 Task: Research Airbnb options in Auckland, New Zealand from 4th December, 2023 to 10th December, 2023 for 8 adults, 2 children.4 bedrooms having 8 beds and 4 bathrooms. Property type can be house. Amenities needed are: wifi, TV, free parkinig on premises, gym, breakfast. Look for 5 properties as per requirement.
Action: Mouse moved to (443, 69)
Screenshot: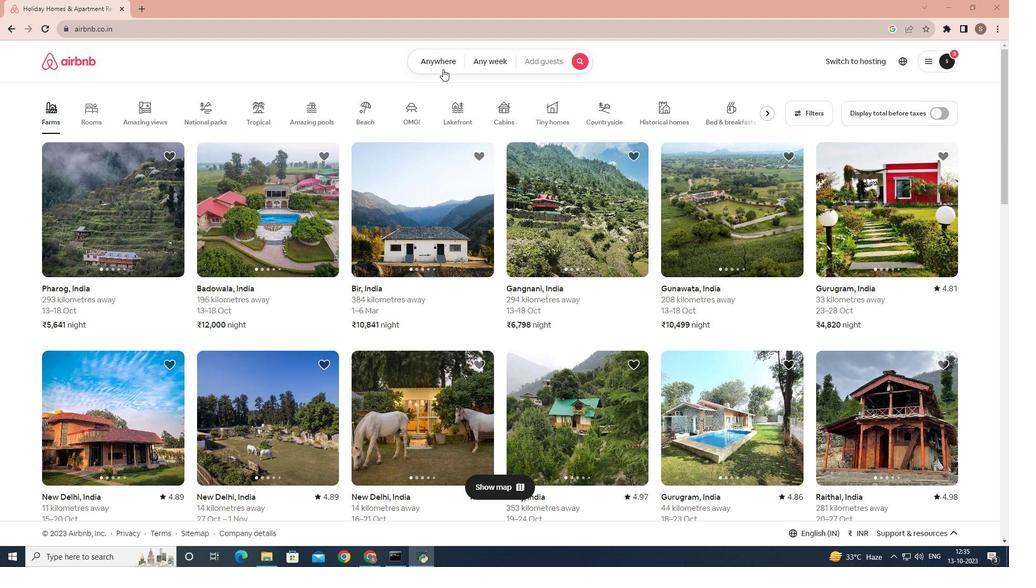 
Action: Mouse pressed left at (443, 69)
Screenshot: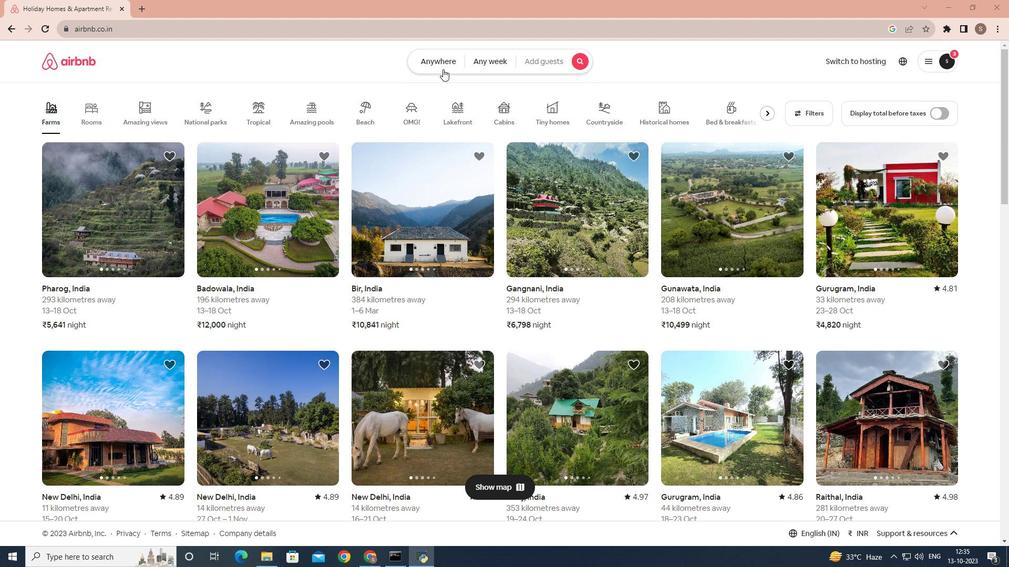 
Action: Mouse moved to (355, 104)
Screenshot: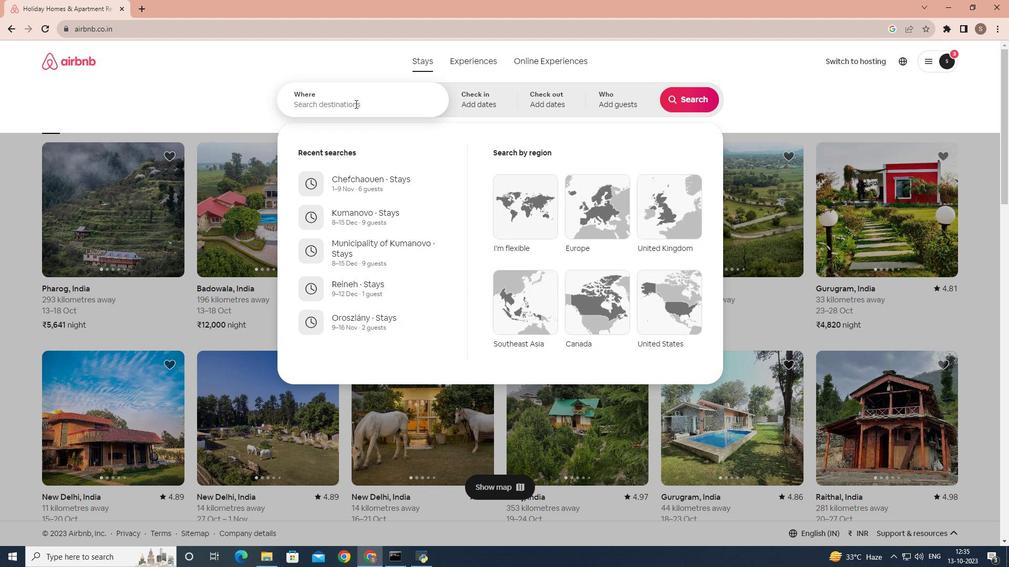 
Action: Mouse pressed left at (355, 104)
Screenshot: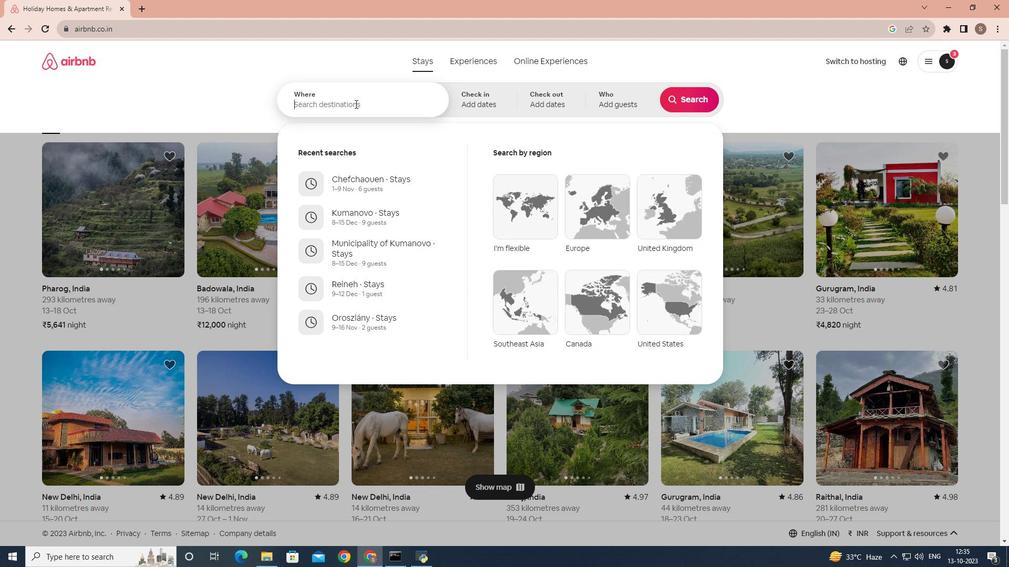 
Action: Key pressed auckland
Screenshot: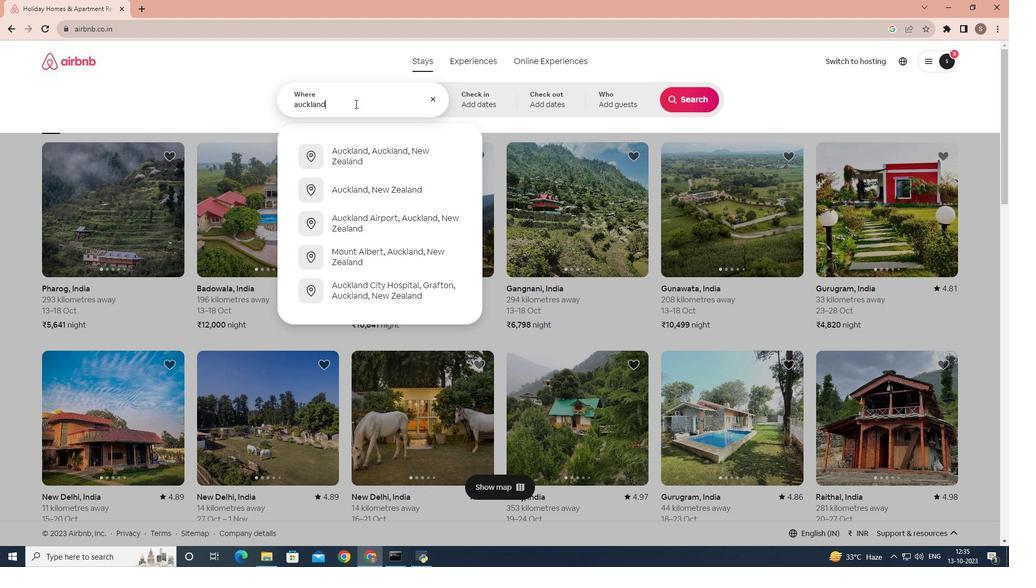 
Action: Mouse moved to (363, 156)
Screenshot: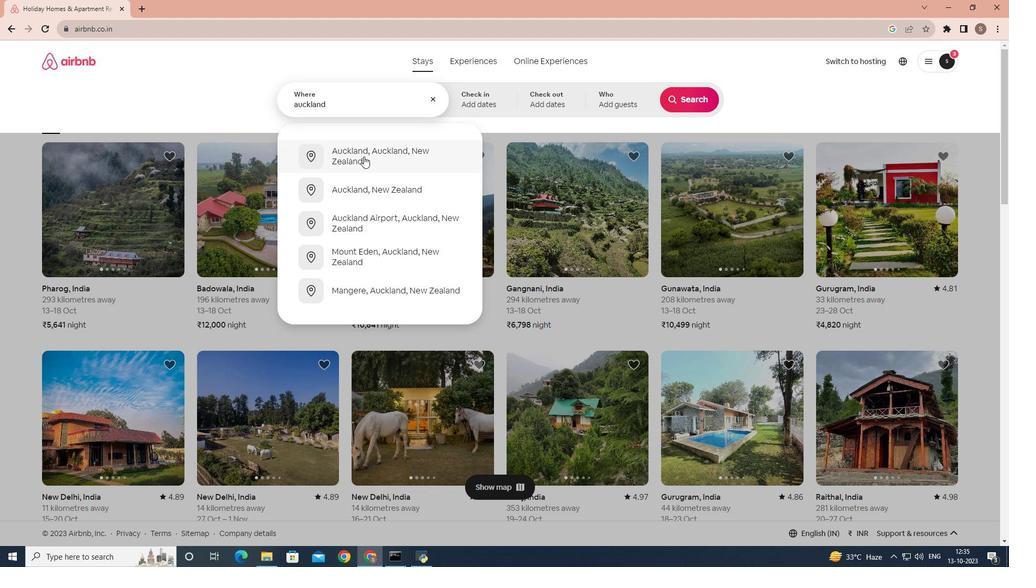 
Action: Mouse pressed left at (363, 156)
Screenshot: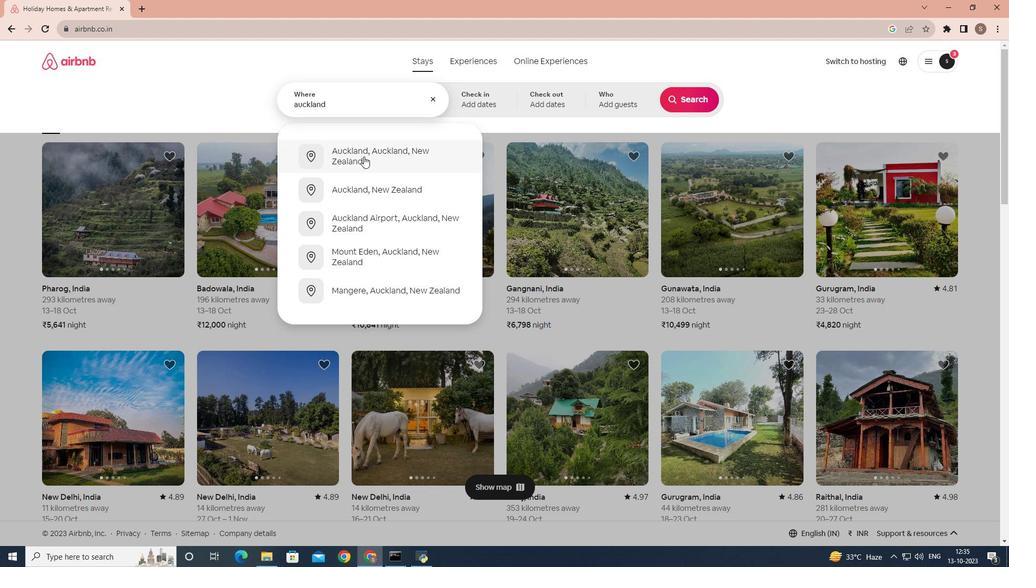 
Action: Mouse moved to (691, 182)
Screenshot: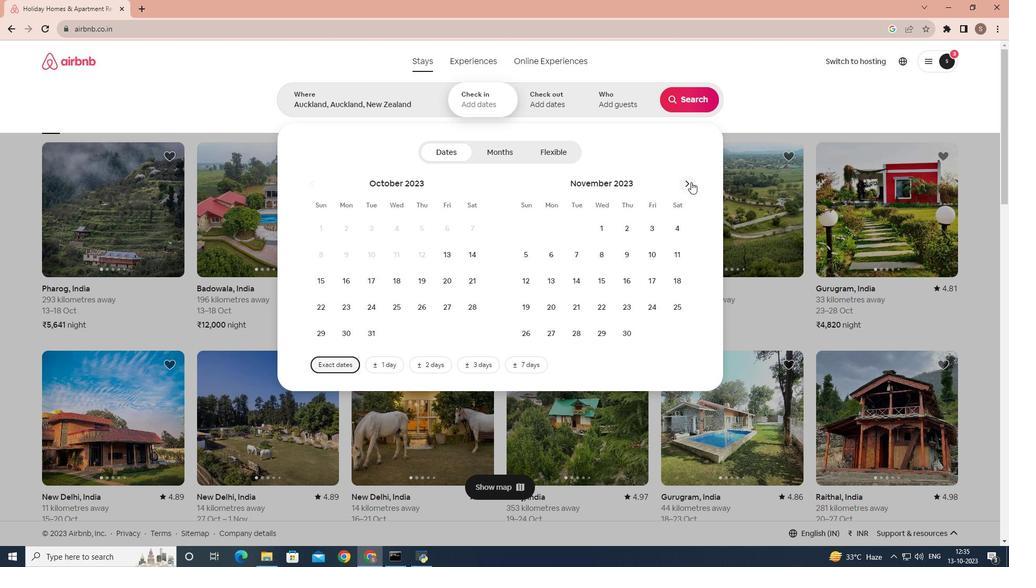 
Action: Mouse pressed left at (691, 182)
Screenshot: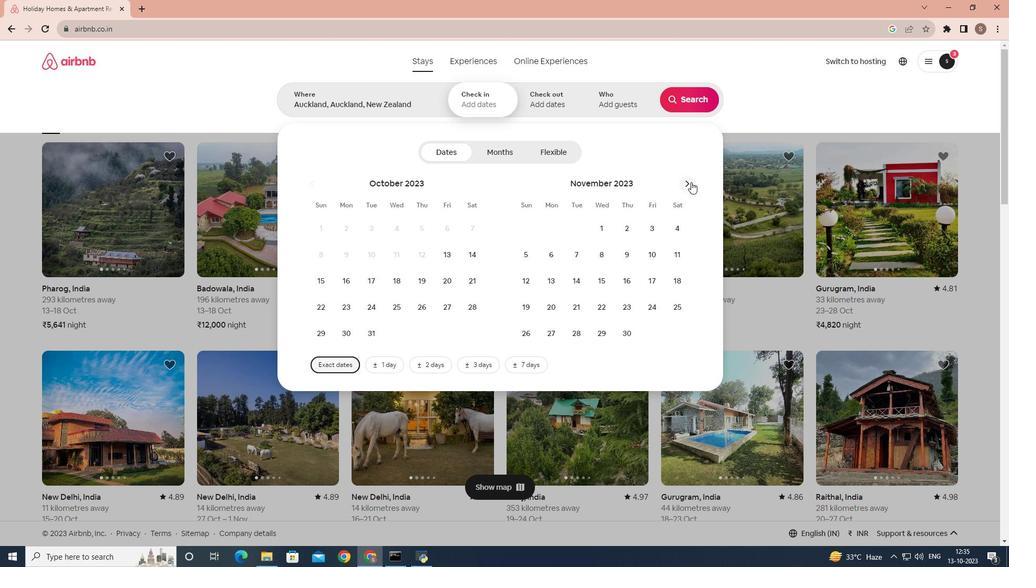 
Action: Mouse moved to (557, 262)
Screenshot: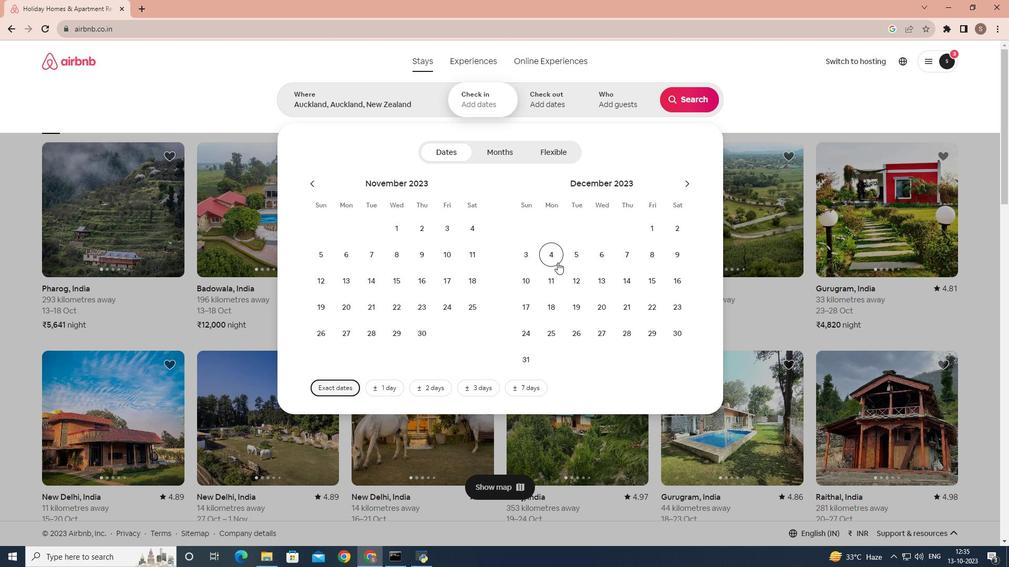 
Action: Mouse pressed left at (557, 262)
Screenshot: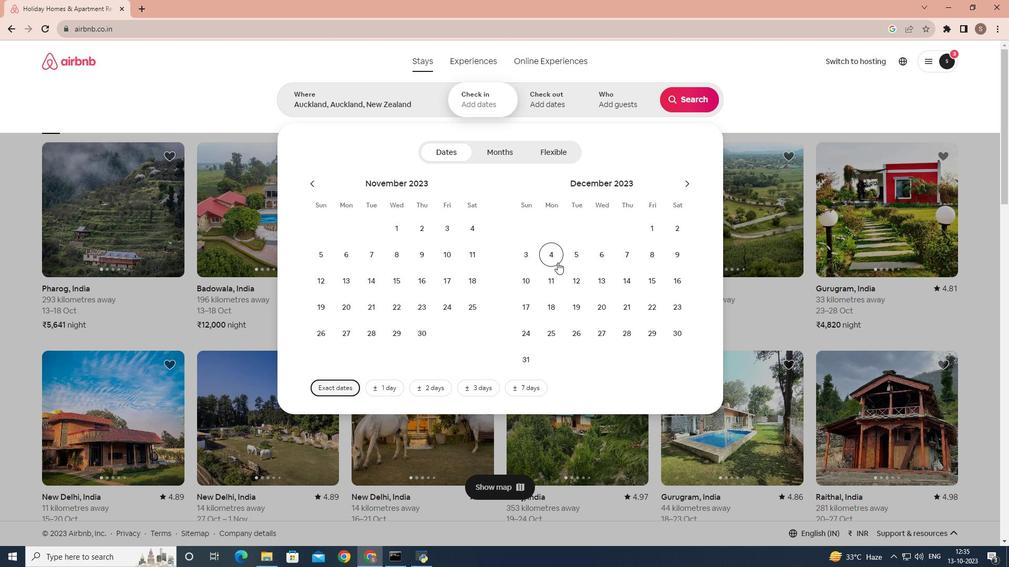 
Action: Mouse moved to (536, 291)
Screenshot: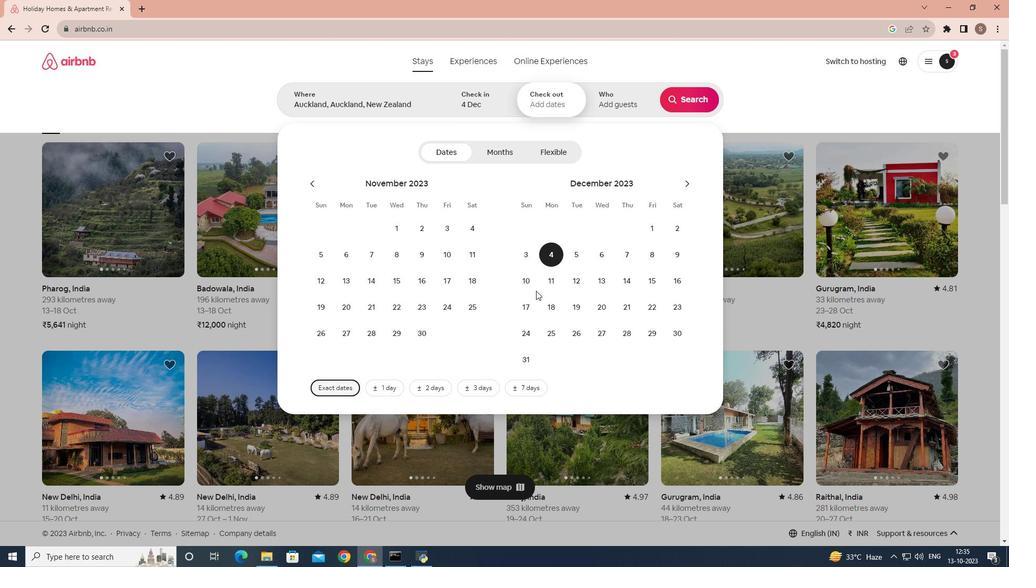 
Action: Mouse pressed left at (536, 291)
Screenshot: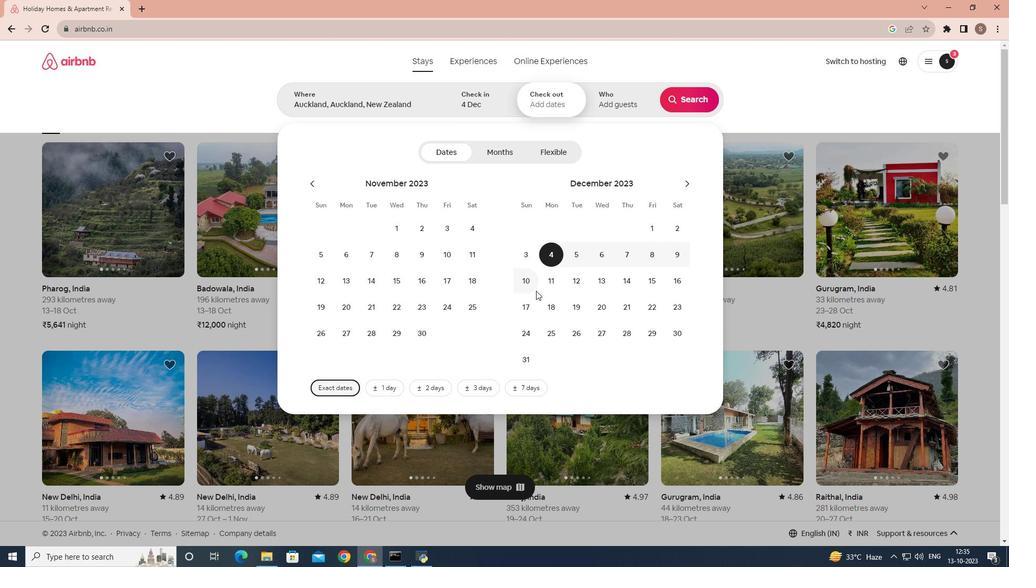 
Action: Mouse moved to (533, 287)
Screenshot: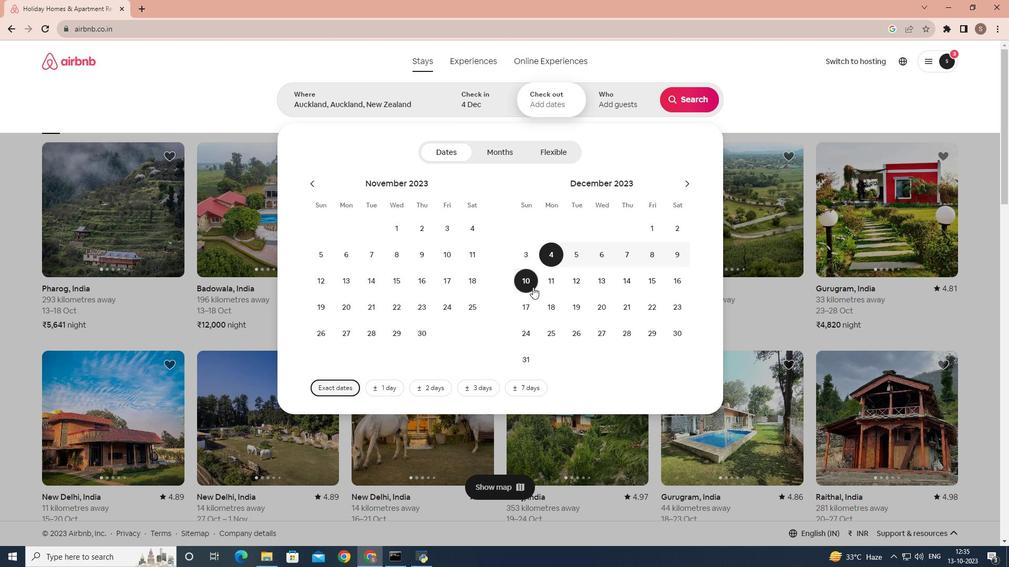 
Action: Mouse pressed left at (533, 287)
Screenshot: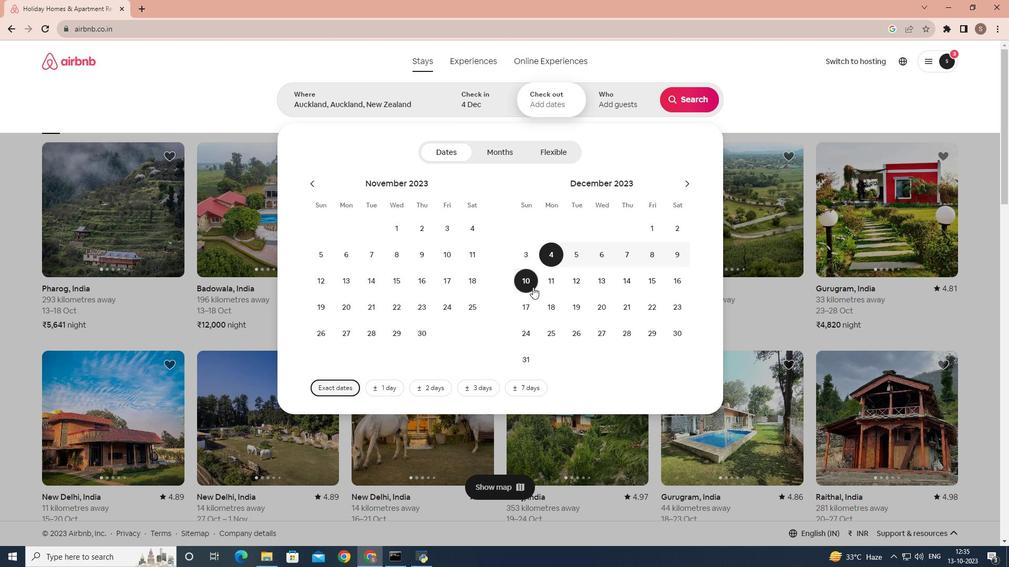 
Action: Mouse moved to (613, 105)
Screenshot: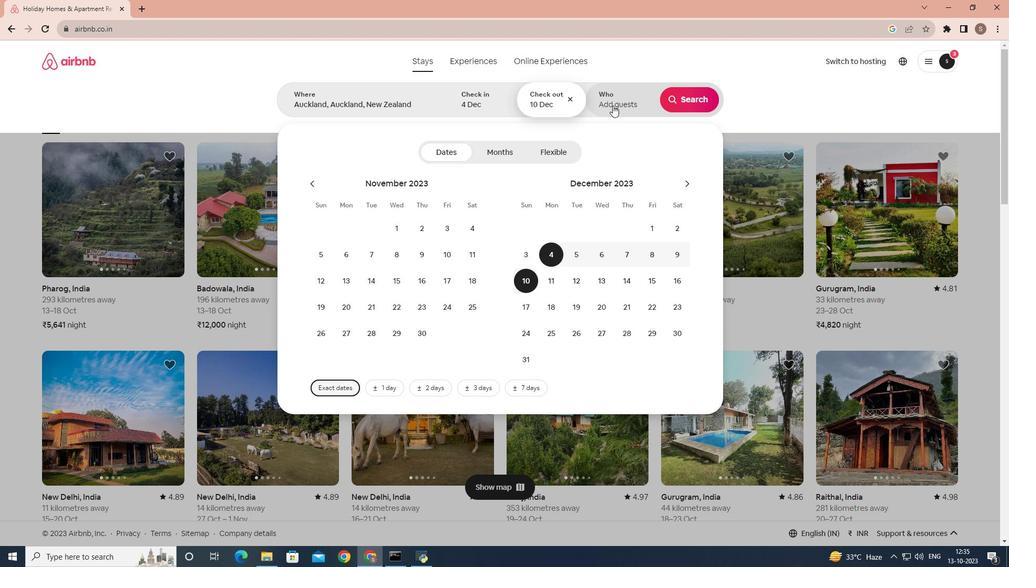 
Action: Mouse pressed left at (613, 105)
Screenshot: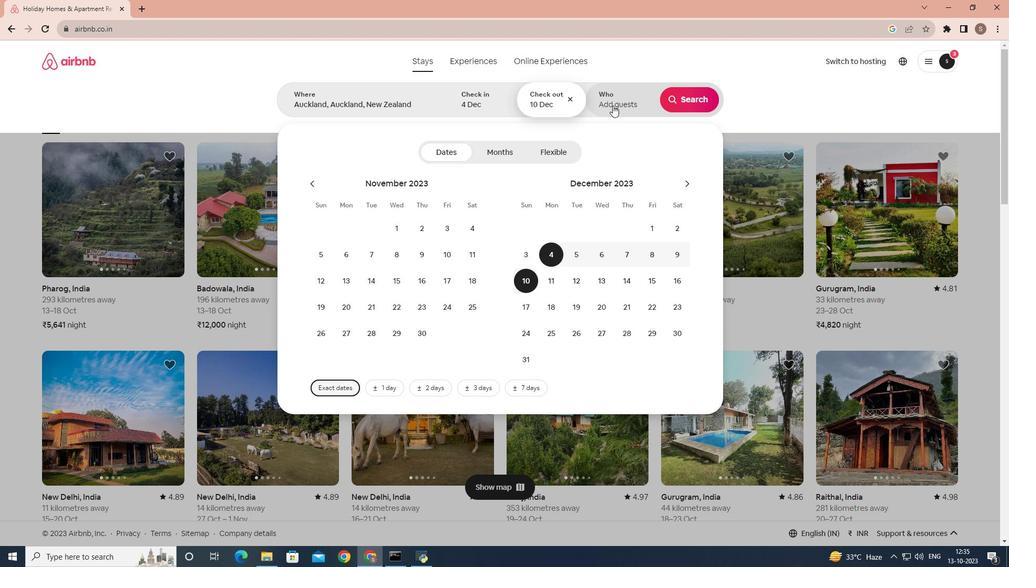
Action: Mouse moved to (699, 150)
Screenshot: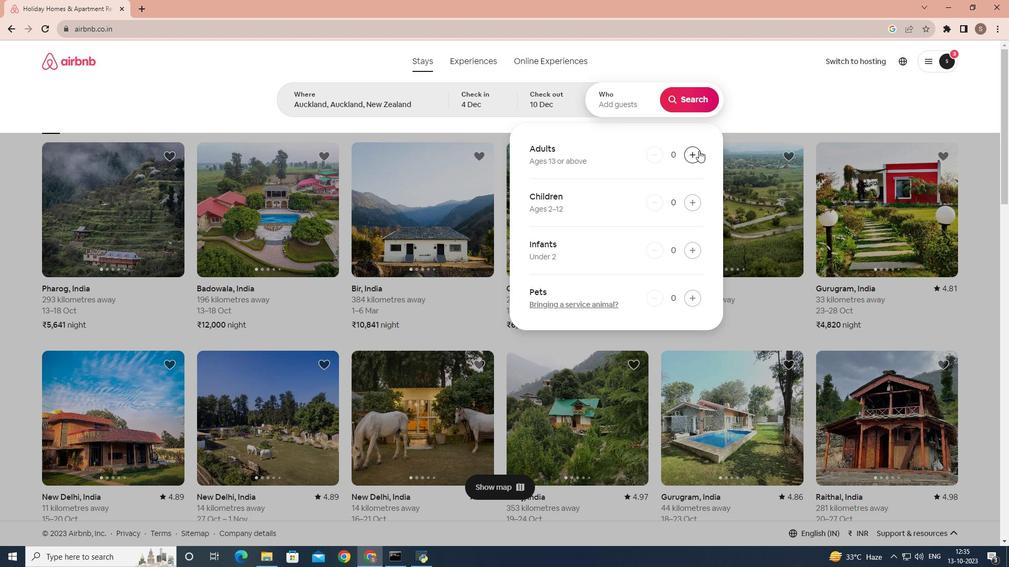 
Action: Mouse pressed left at (699, 150)
Screenshot: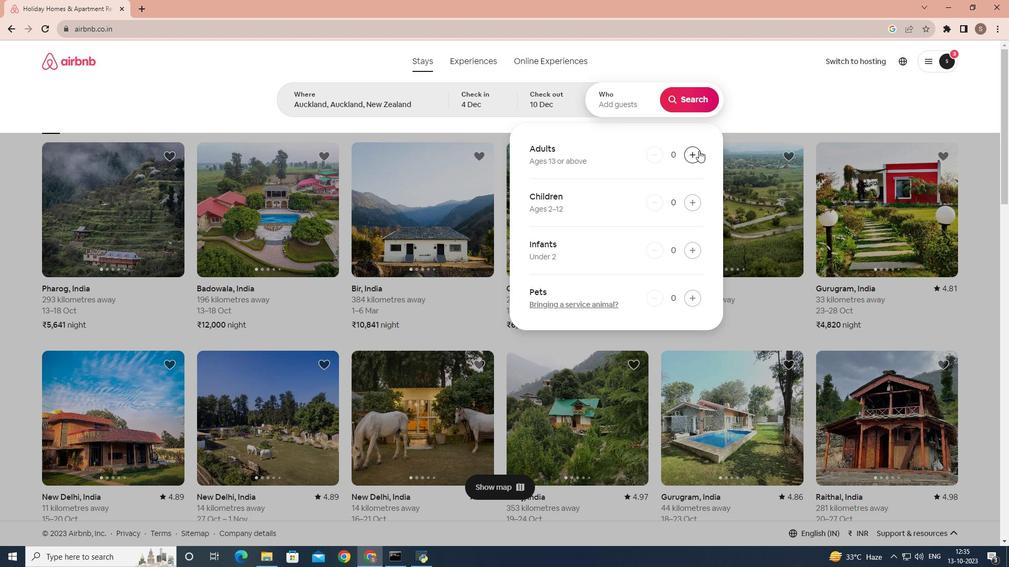 
Action: Mouse pressed left at (699, 150)
Screenshot: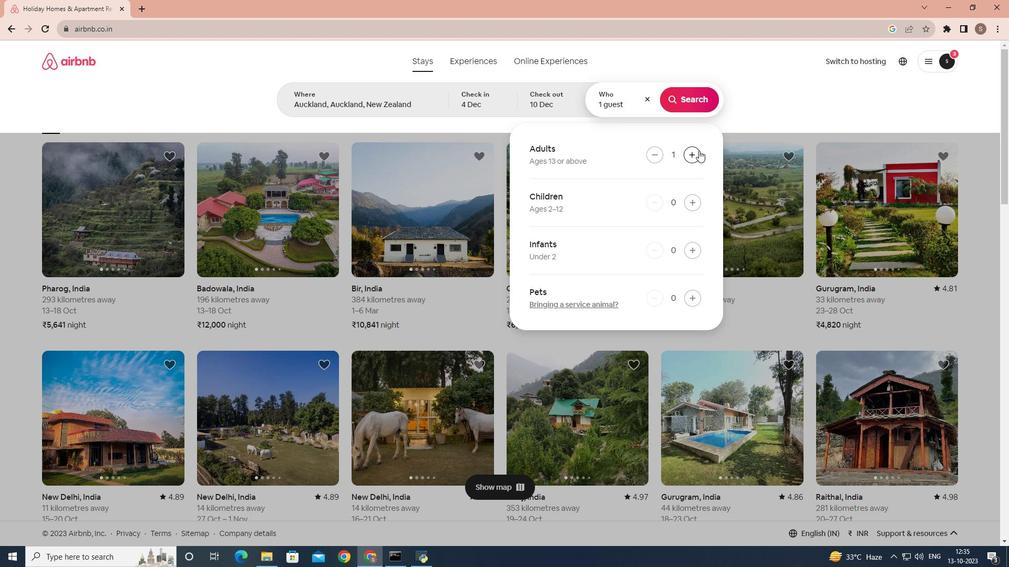 
Action: Mouse pressed left at (699, 150)
Screenshot: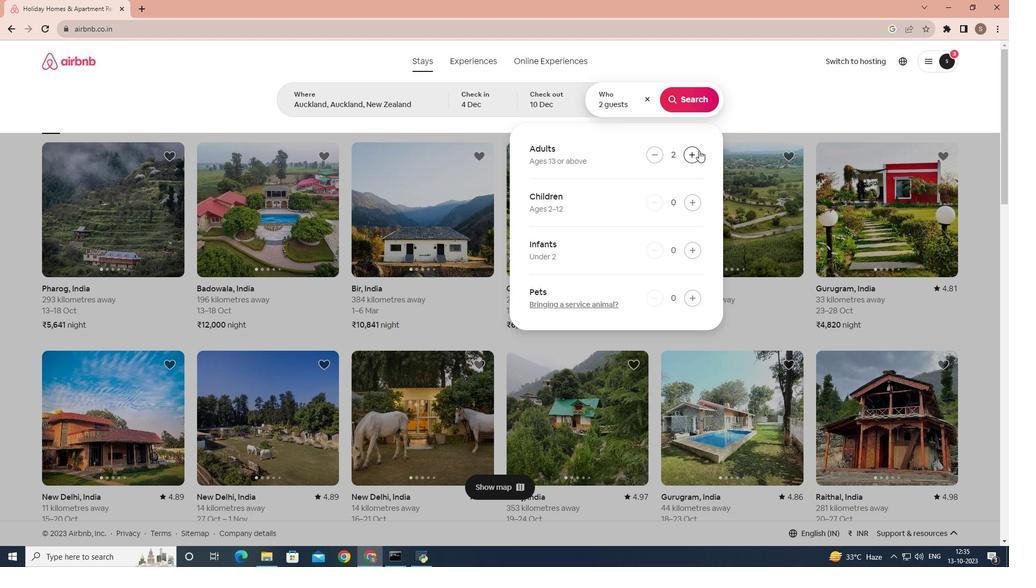 
Action: Mouse pressed left at (699, 150)
Screenshot: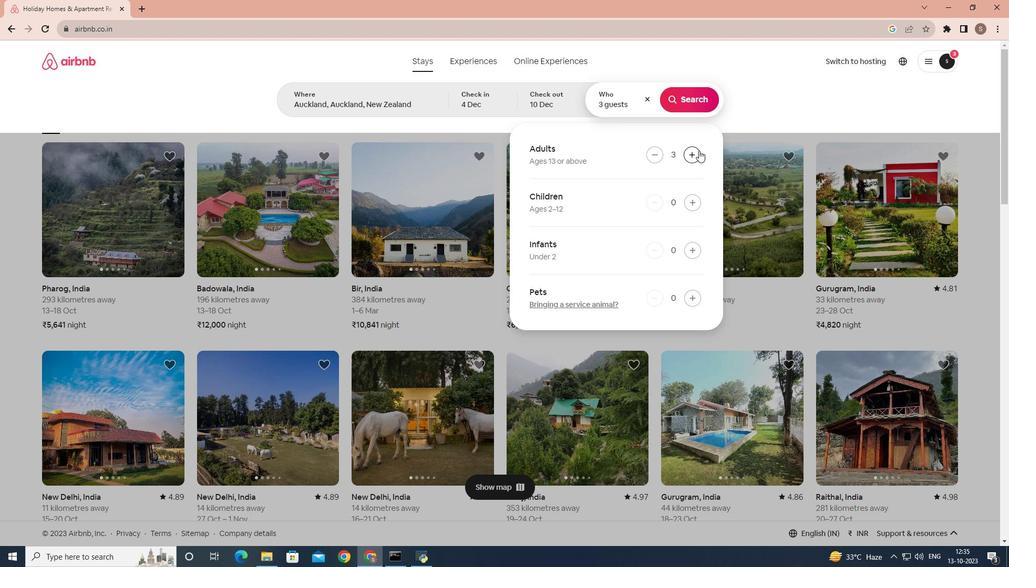 
Action: Mouse pressed left at (699, 150)
Screenshot: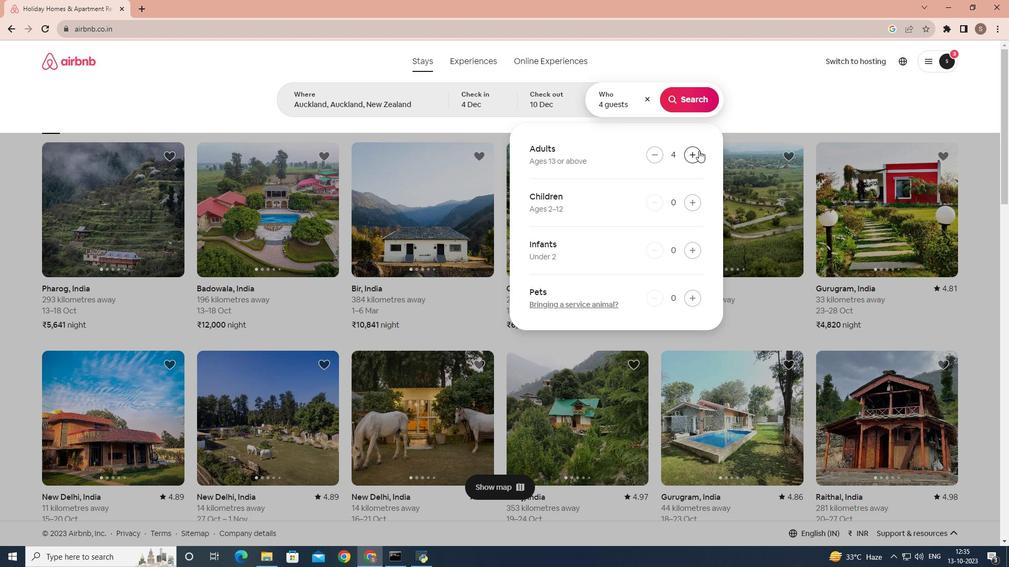 
Action: Mouse pressed left at (699, 150)
Screenshot: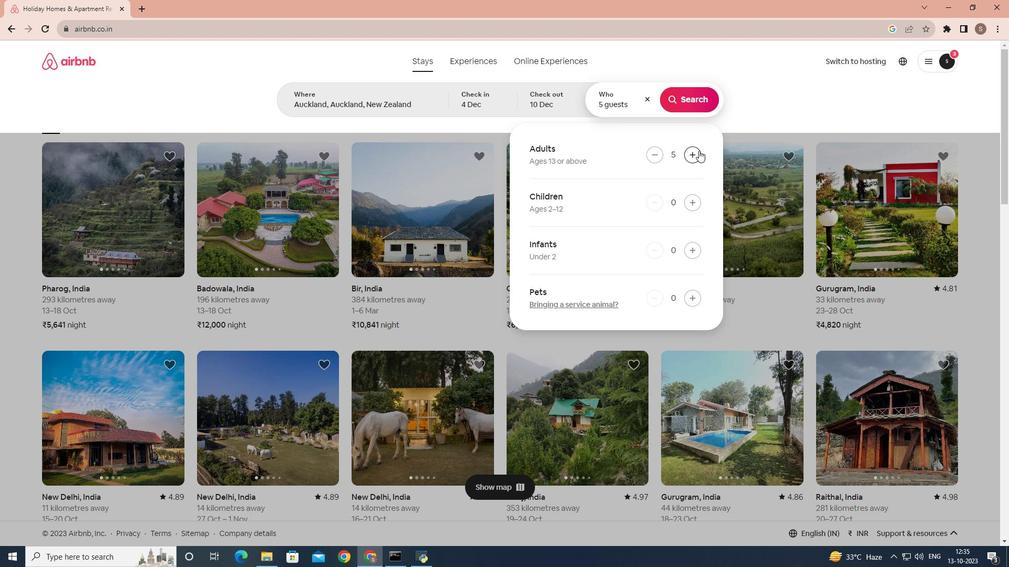 
Action: Mouse pressed left at (699, 150)
Screenshot: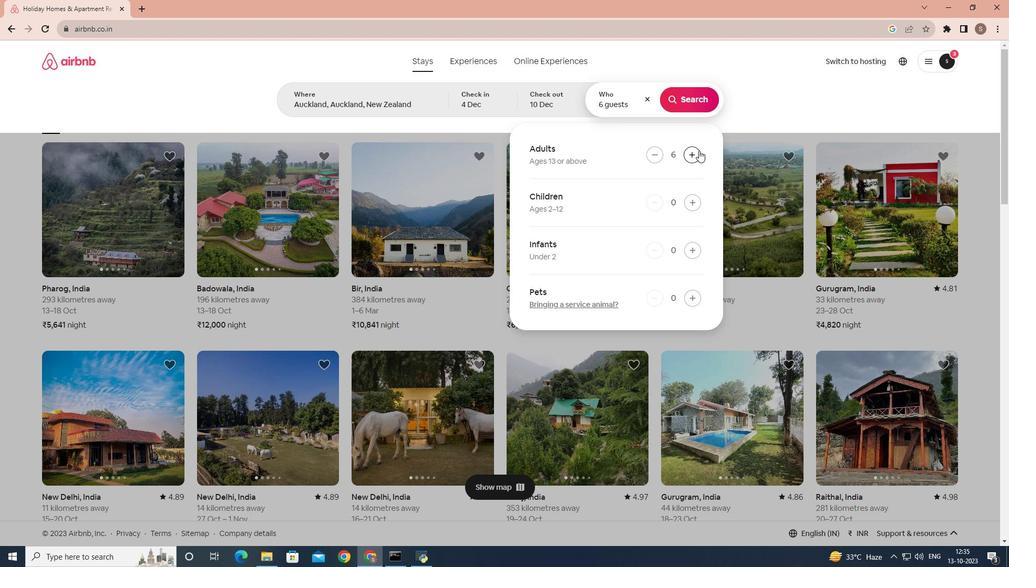 
Action: Mouse pressed left at (699, 150)
Screenshot: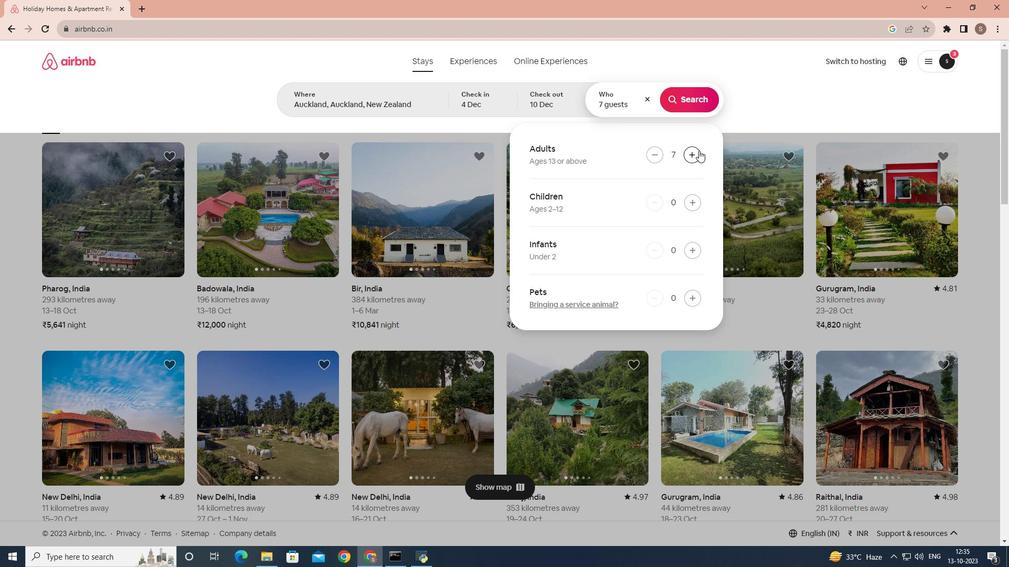 
Action: Mouse moved to (702, 107)
Screenshot: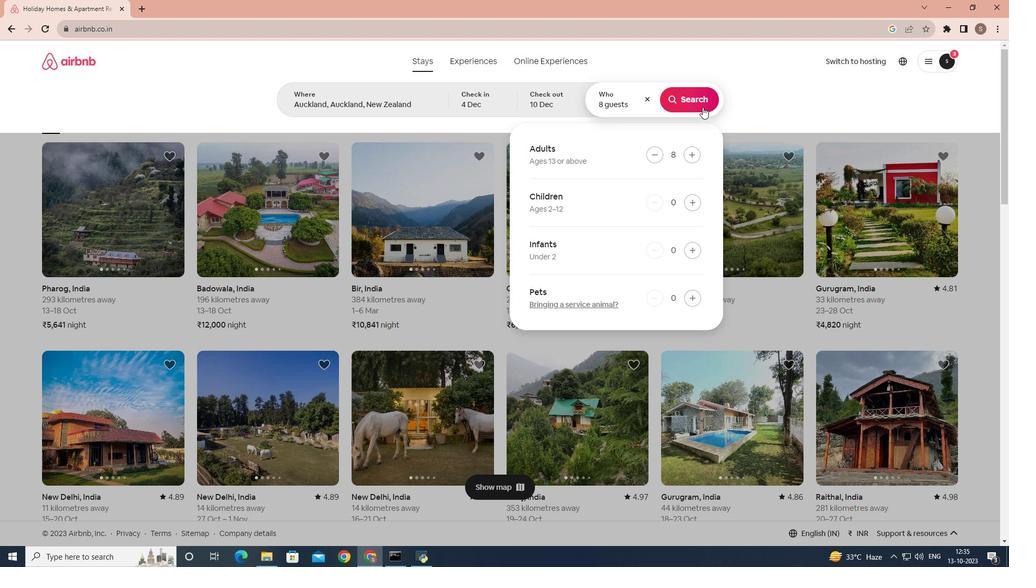 
Action: Mouse pressed left at (702, 107)
Screenshot: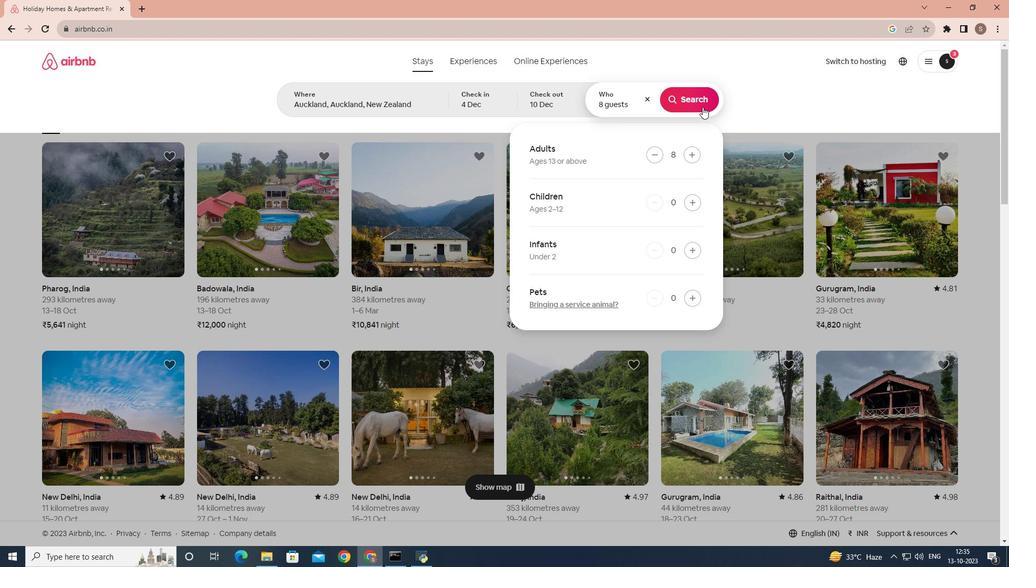 
Action: Mouse moved to (832, 113)
Screenshot: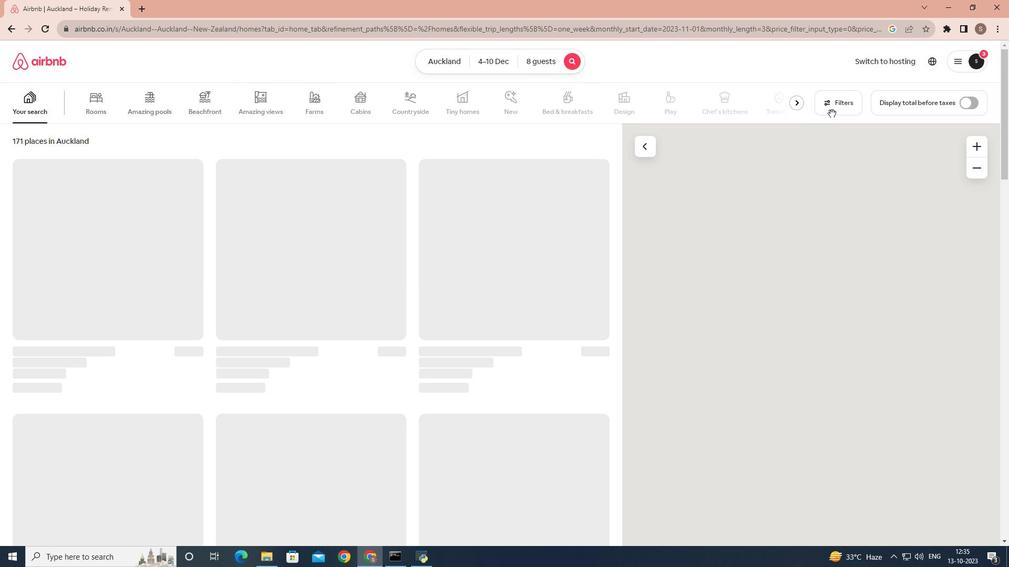 
Action: Mouse pressed left at (832, 113)
Screenshot: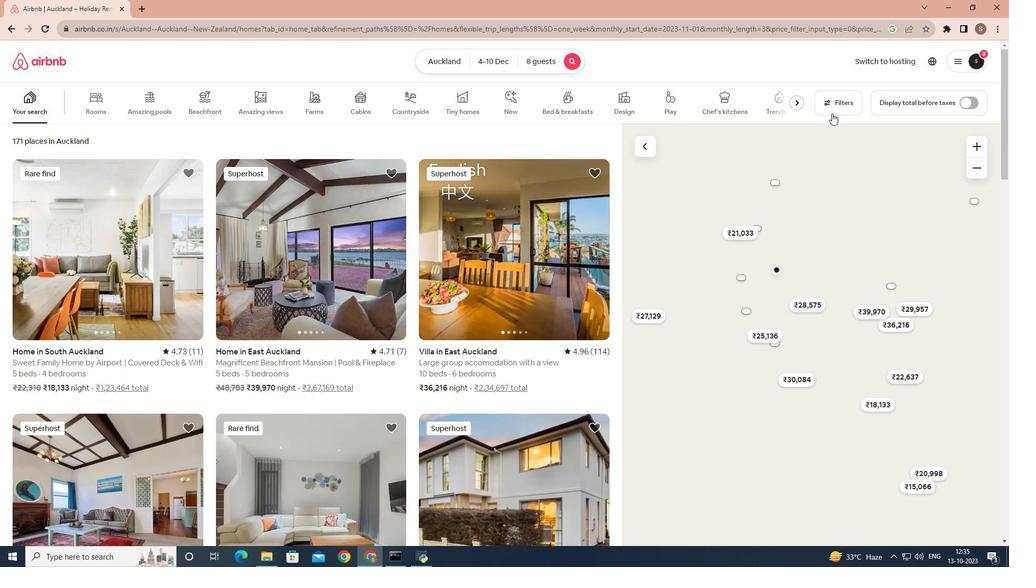 
Action: Mouse moved to (317, 79)
Screenshot: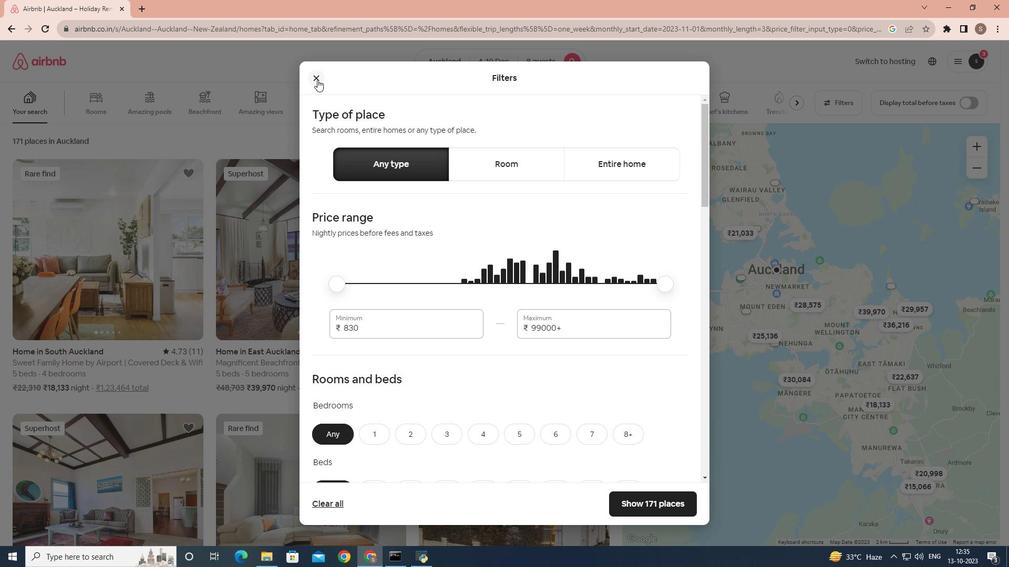 
Action: Mouse pressed left at (317, 79)
Screenshot: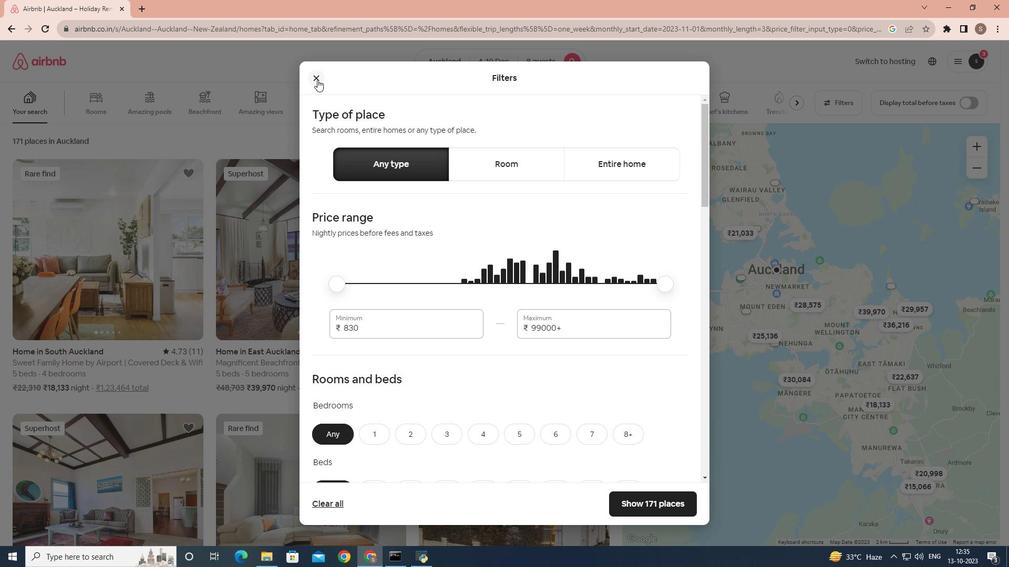 
Action: Mouse moved to (548, 66)
Screenshot: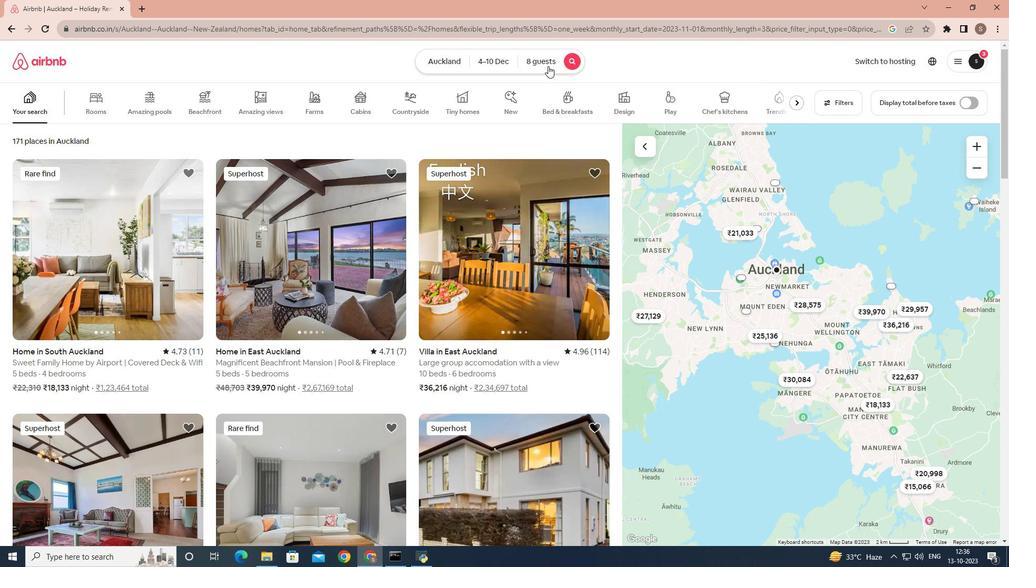
Action: Mouse pressed left at (548, 66)
Screenshot: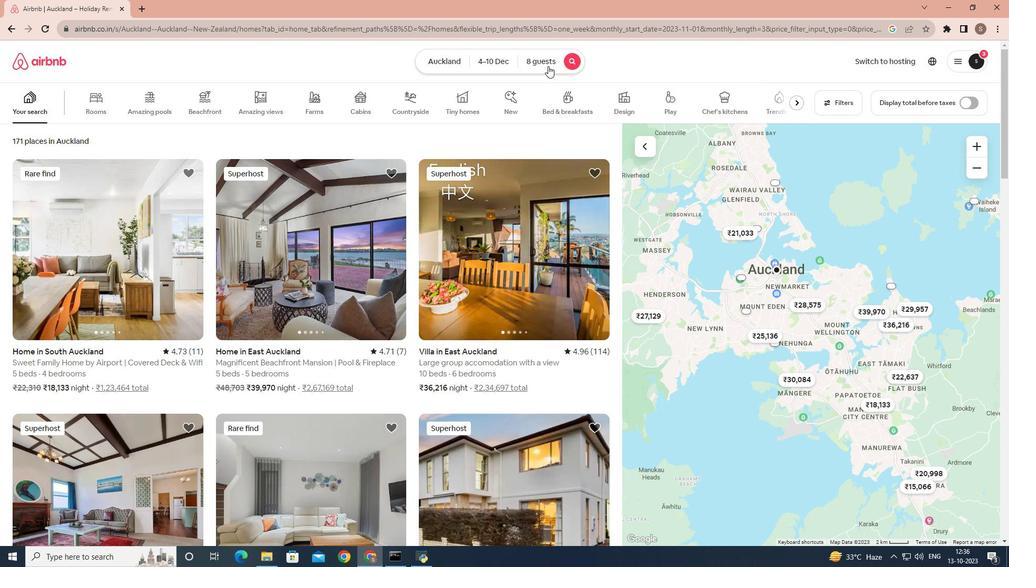 
Action: Mouse moved to (698, 206)
Screenshot: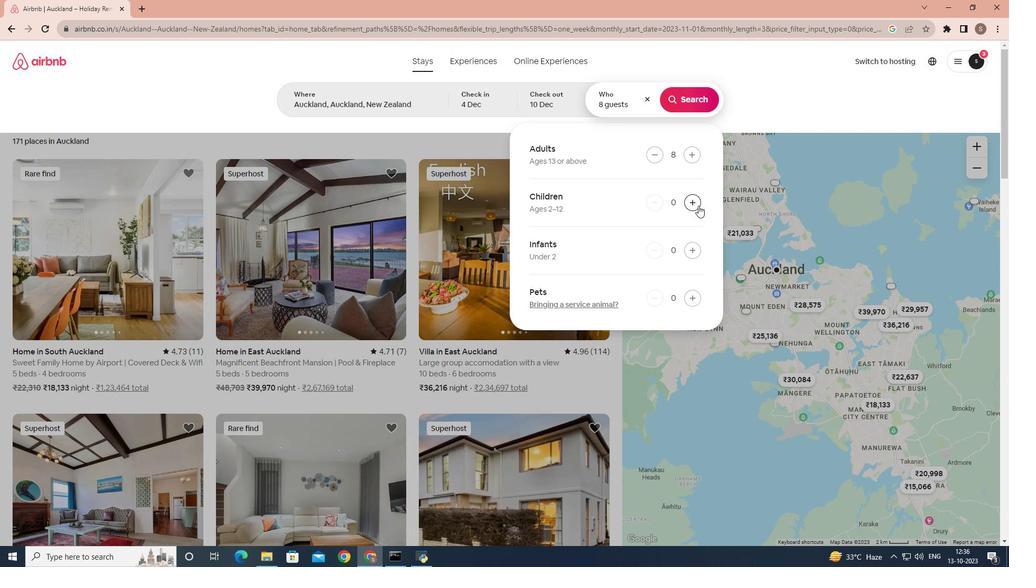 
Action: Mouse pressed left at (698, 206)
Screenshot: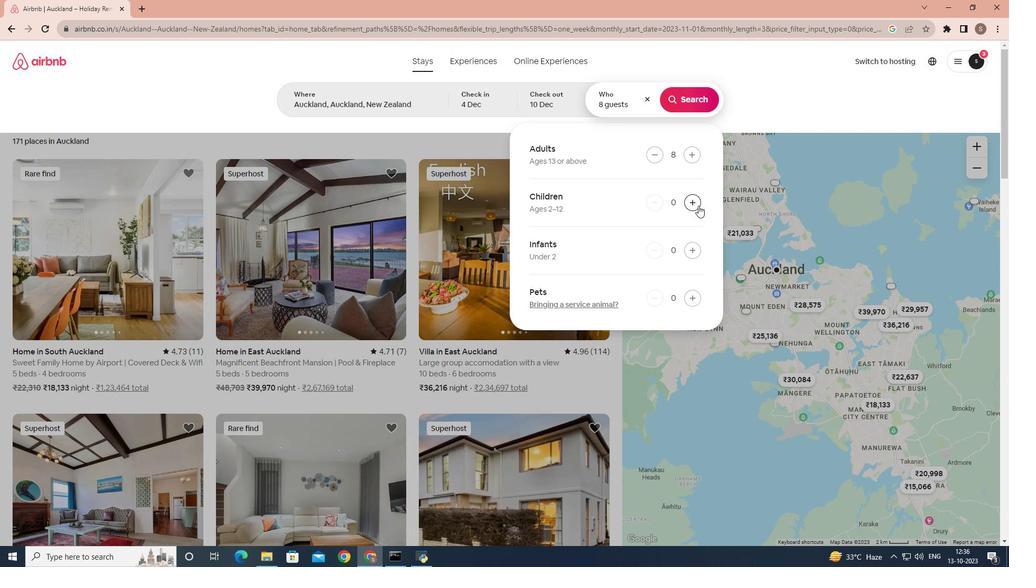 
Action: Mouse pressed left at (698, 206)
Screenshot: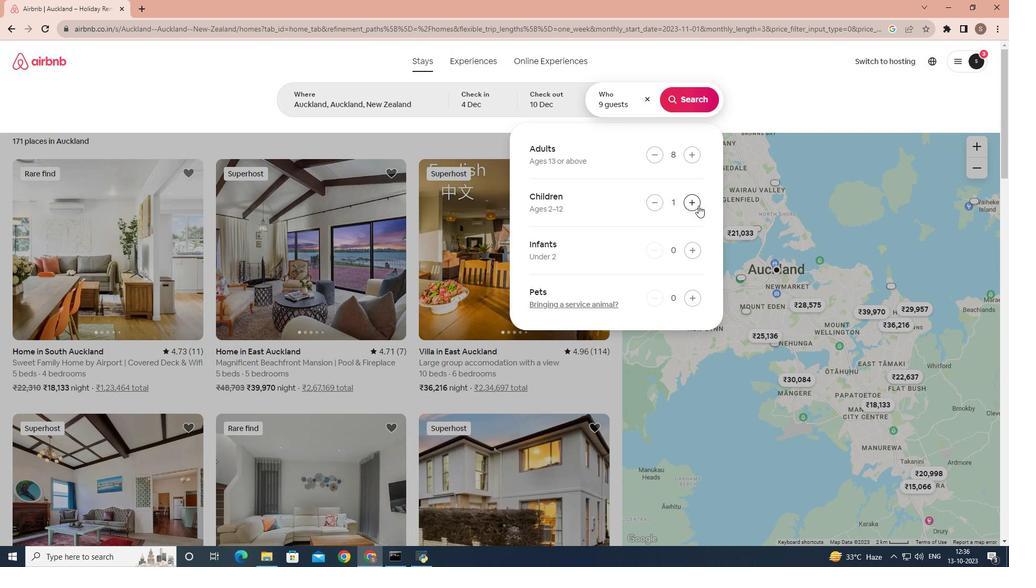 
Action: Mouse moved to (690, 110)
Screenshot: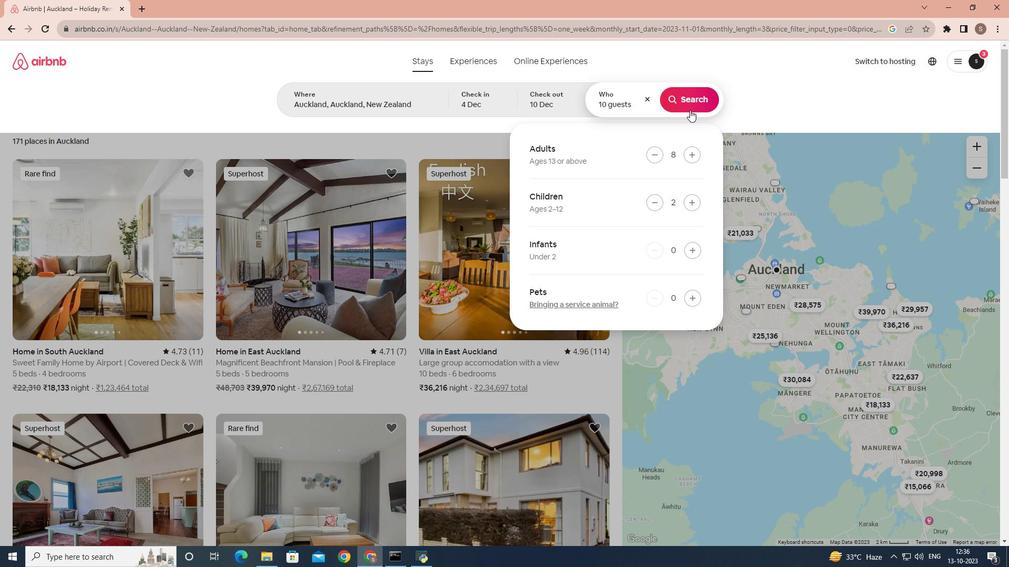 
Action: Mouse pressed left at (690, 110)
Screenshot: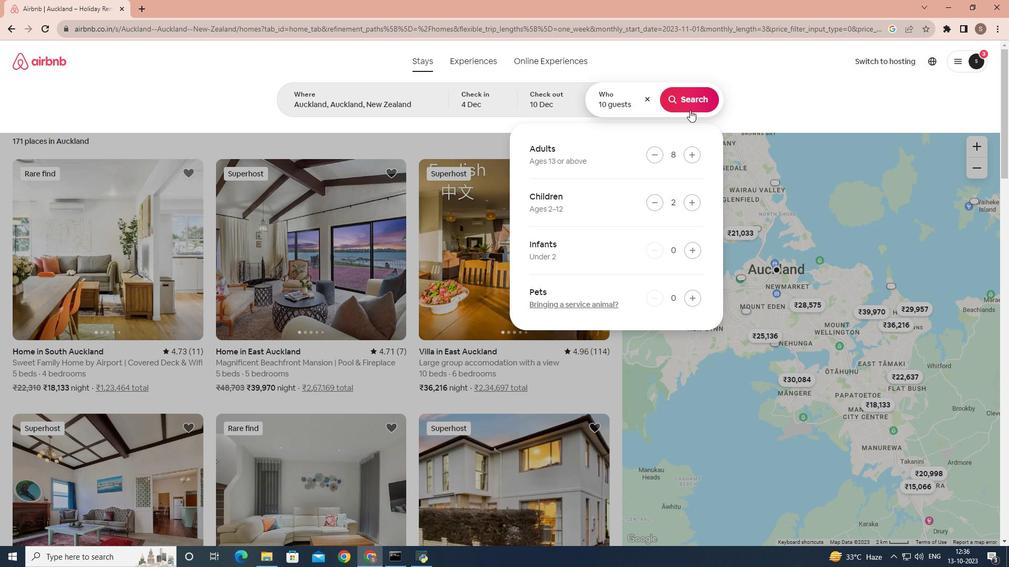 
Action: Mouse moved to (835, 107)
Screenshot: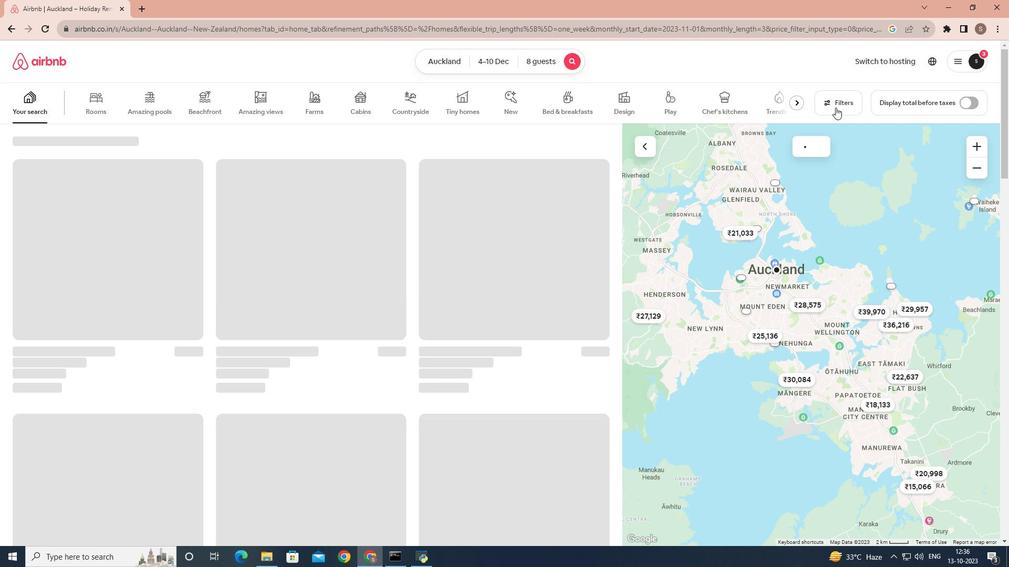 
Action: Mouse pressed left at (835, 107)
Screenshot: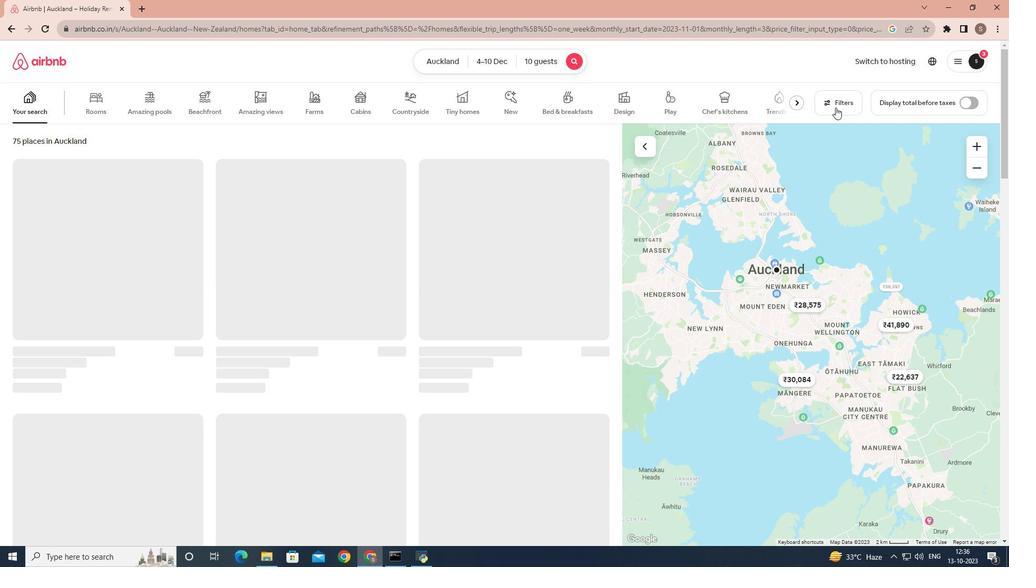 
Action: Mouse moved to (497, 321)
Screenshot: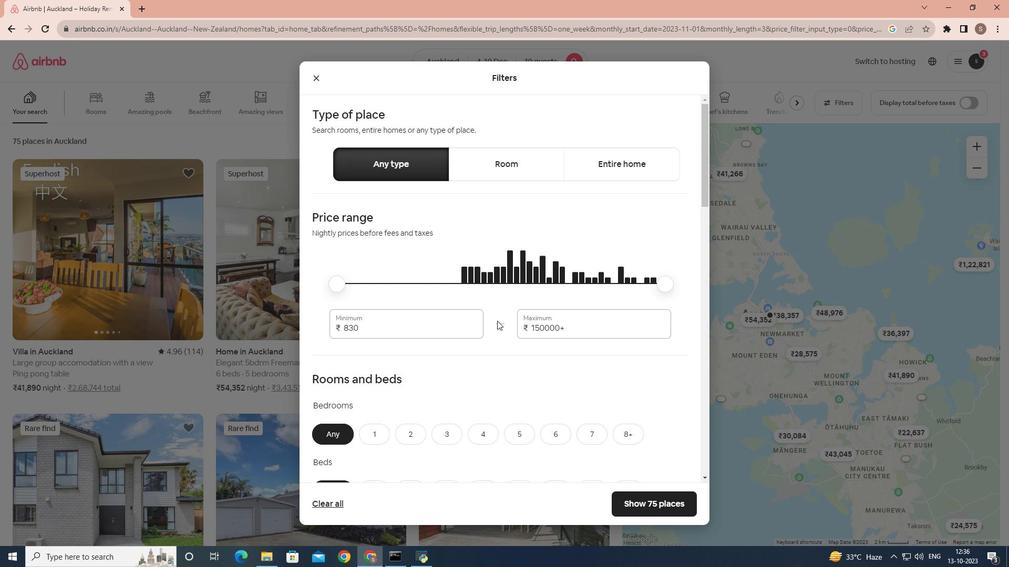 
Action: Mouse scrolled (497, 320) with delta (0, 0)
Screenshot: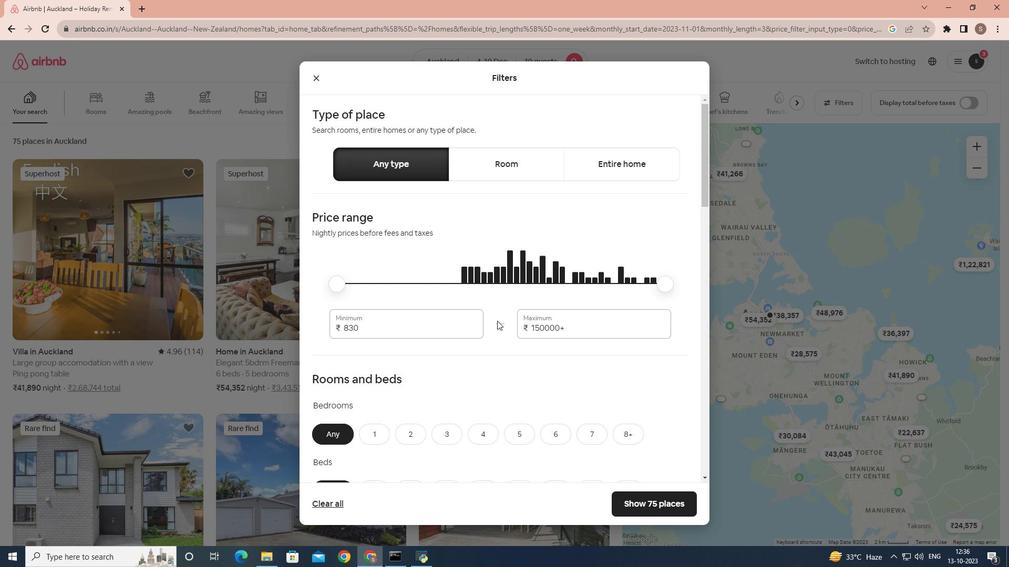 
Action: Mouse scrolled (497, 320) with delta (0, 0)
Screenshot: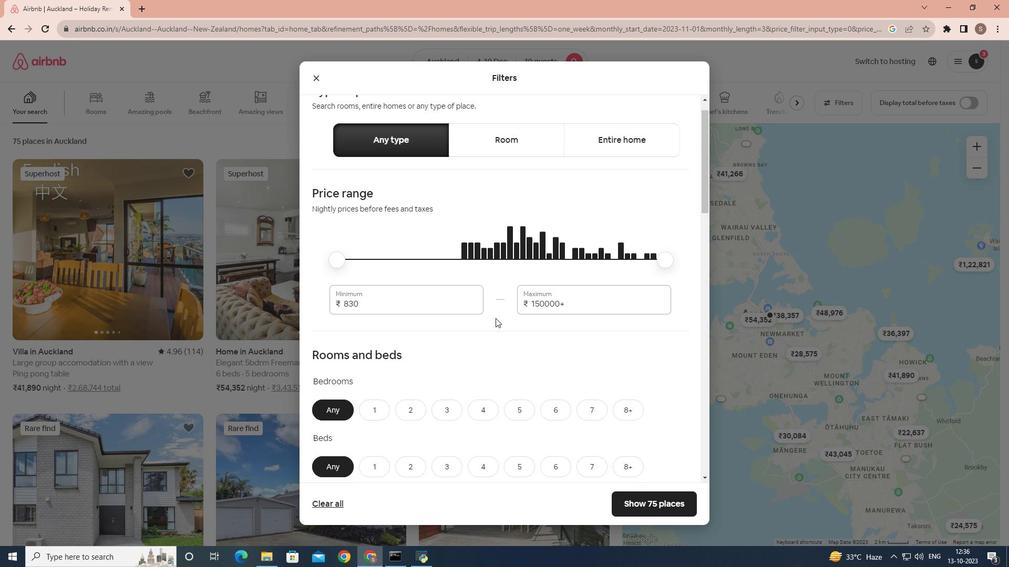 
Action: Mouse scrolled (497, 320) with delta (0, 0)
Screenshot: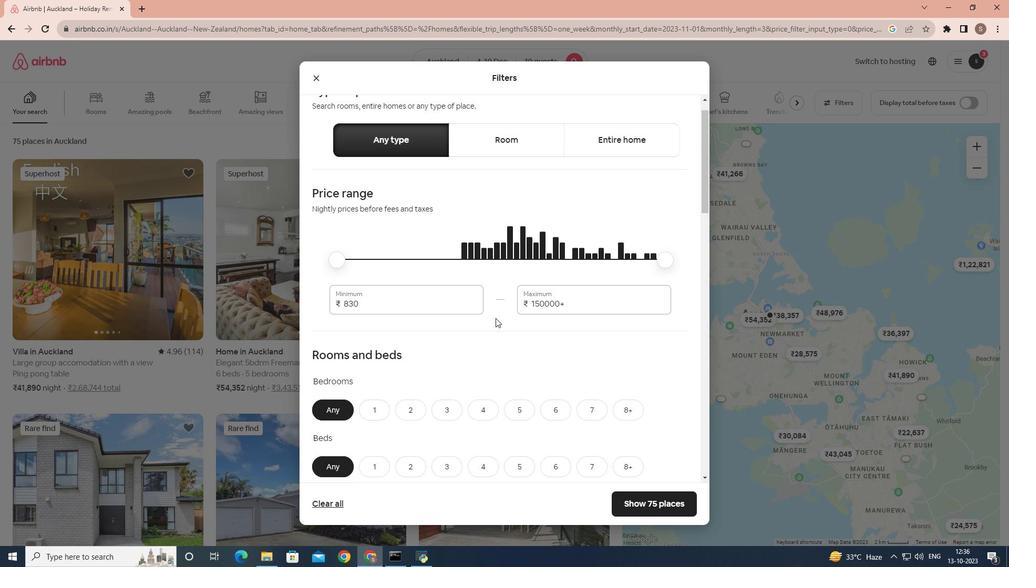 
Action: Mouse moved to (483, 286)
Screenshot: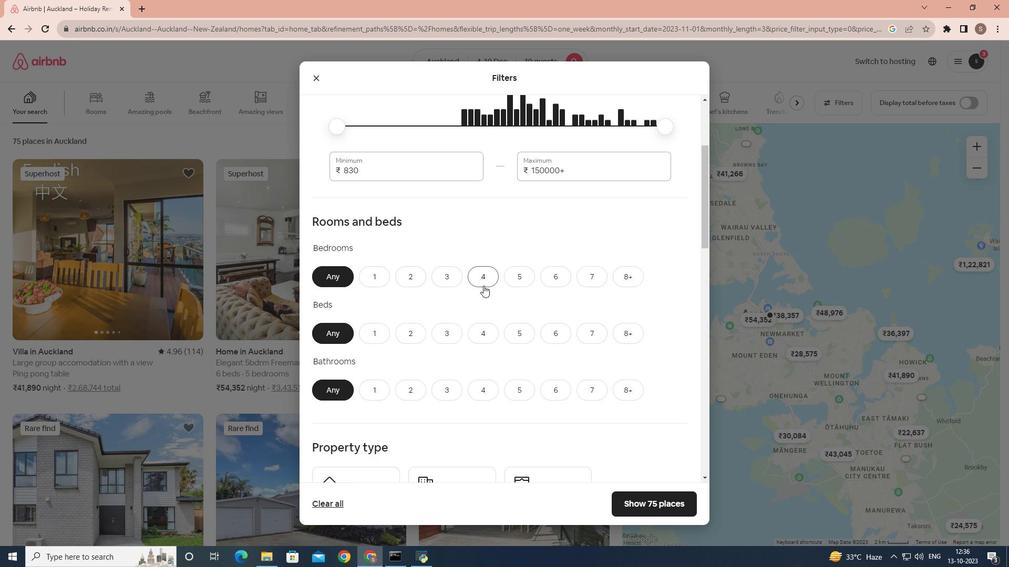 
Action: Mouse pressed left at (483, 286)
Screenshot: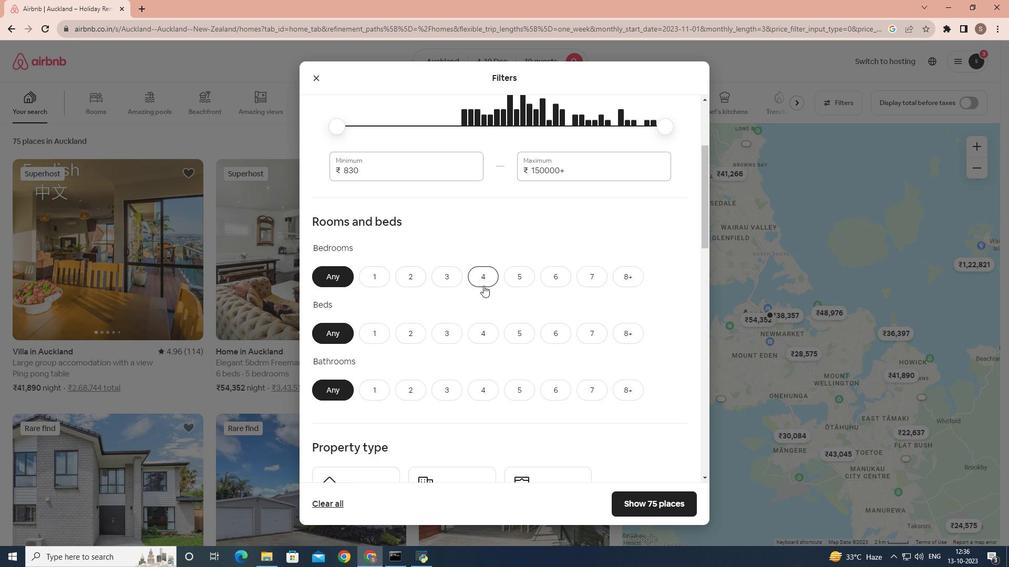 
Action: Mouse moved to (622, 332)
Screenshot: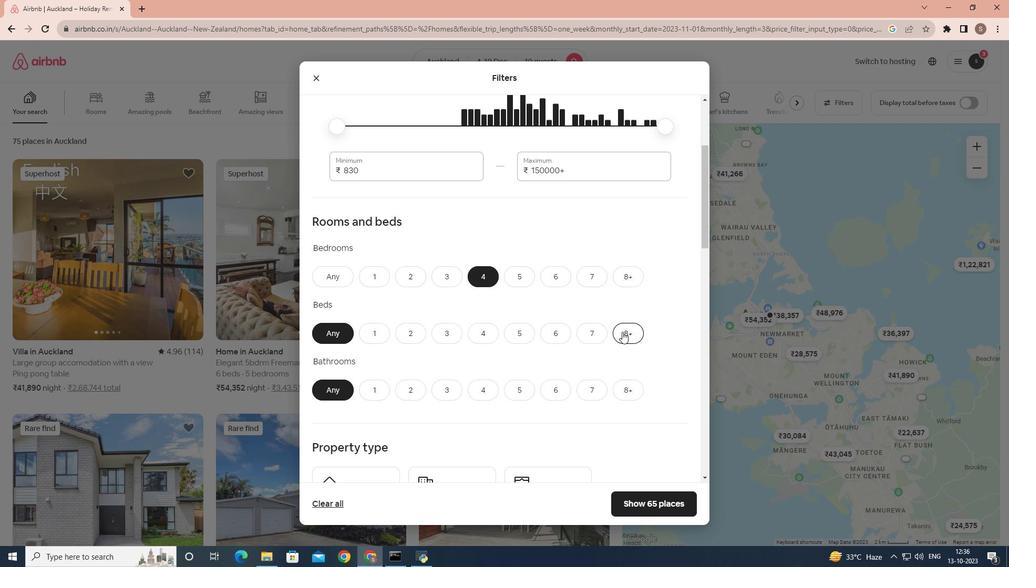 
Action: Mouse pressed left at (622, 332)
Screenshot: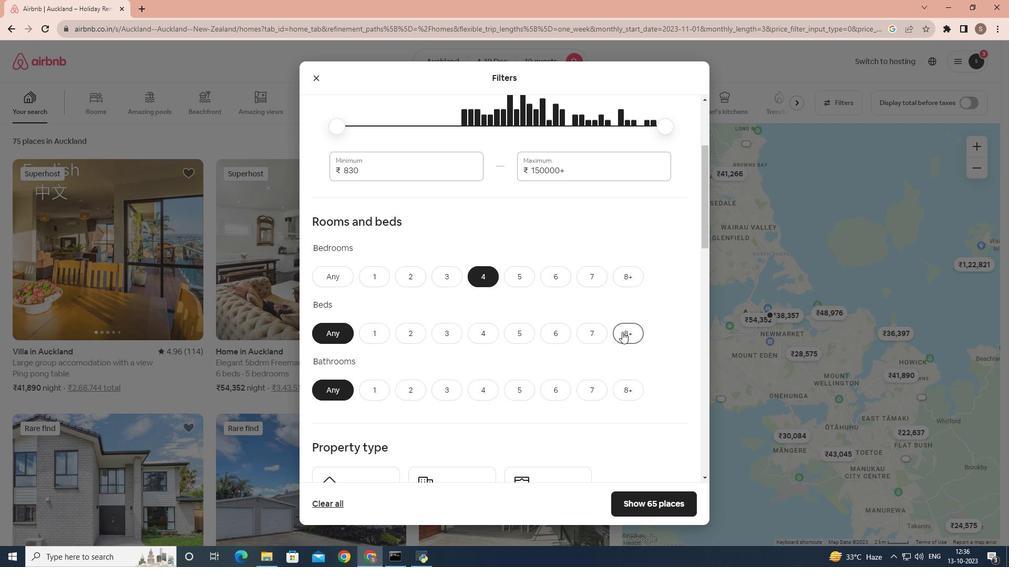 
Action: Mouse moved to (476, 391)
Screenshot: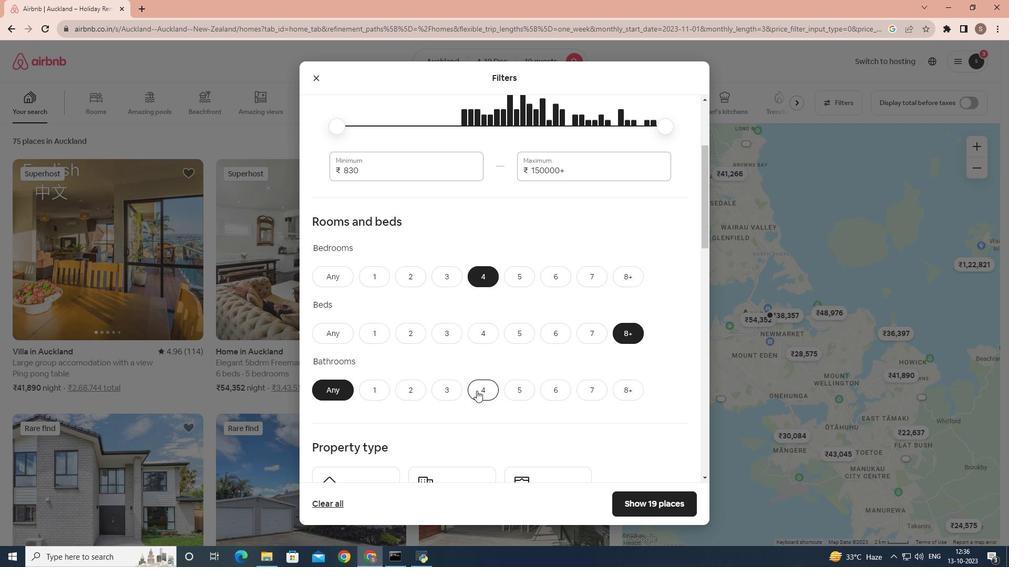 
Action: Mouse pressed left at (476, 391)
Screenshot: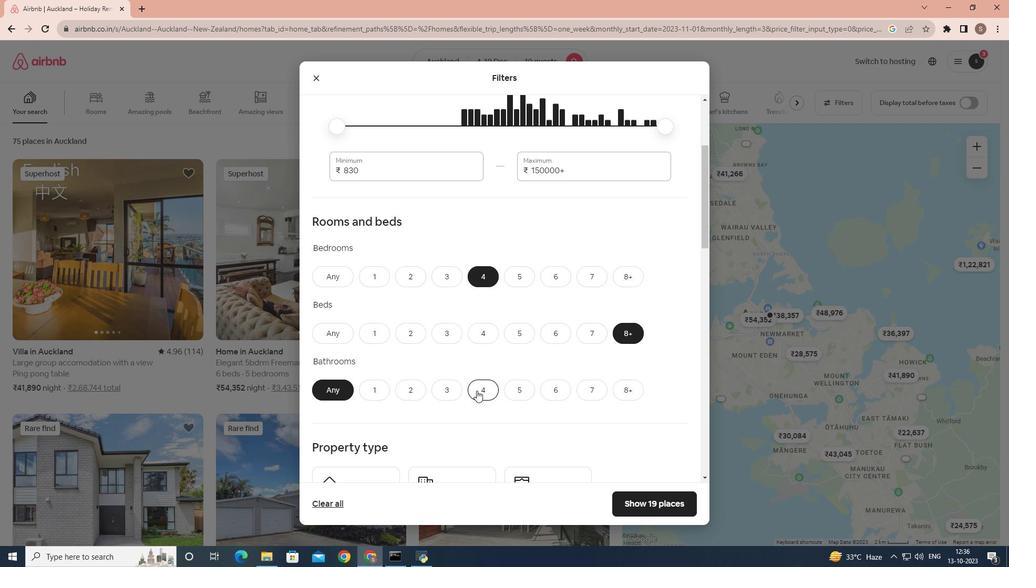 
Action: Mouse moved to (435, 354)
Screenshot: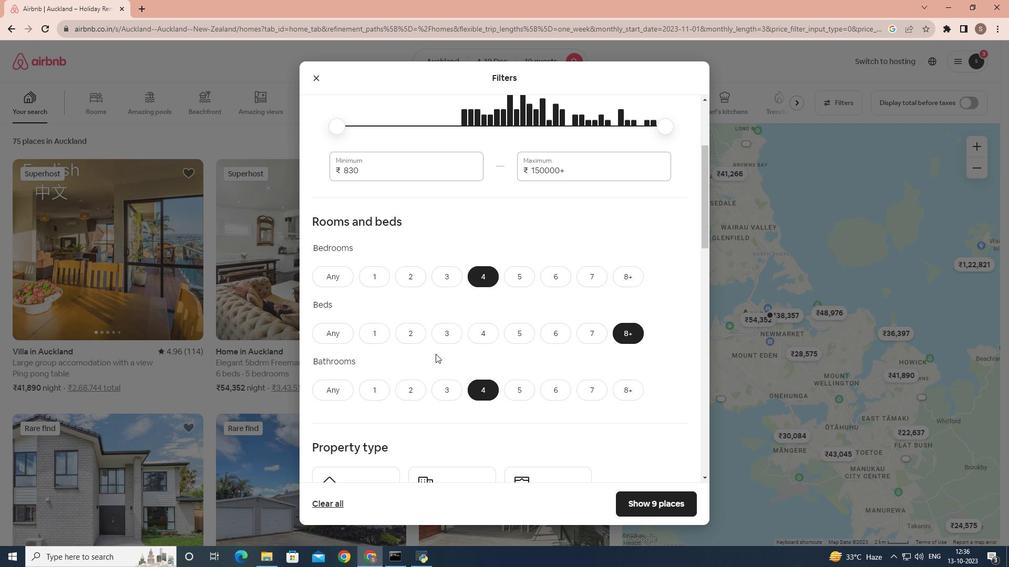 
Action: Mouse scrolled (435, 353) with delta (0, 0)
Screenshot: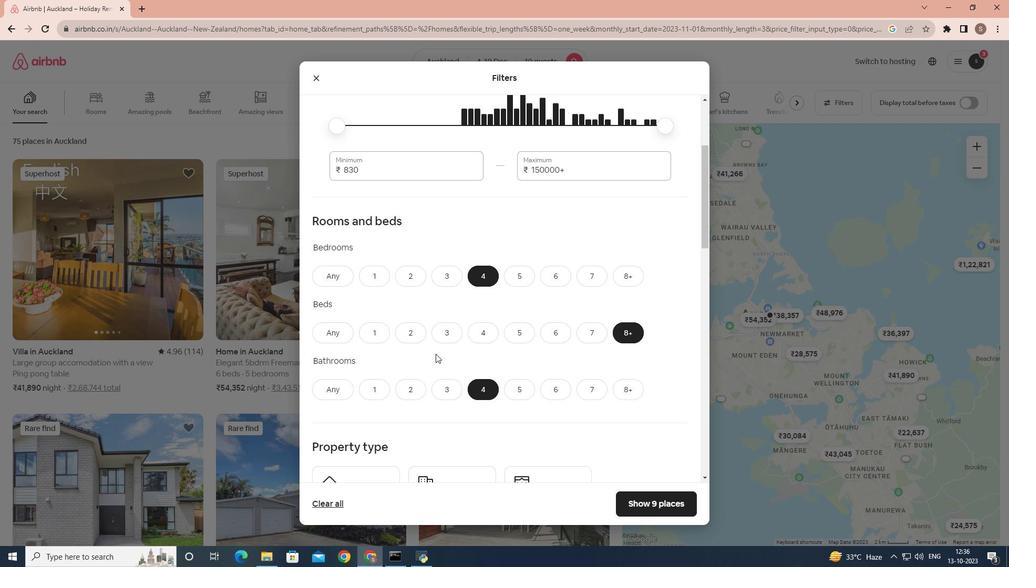 
Action: Mouse scrolled (435, 353) with delta (0, 0)
Screenshot: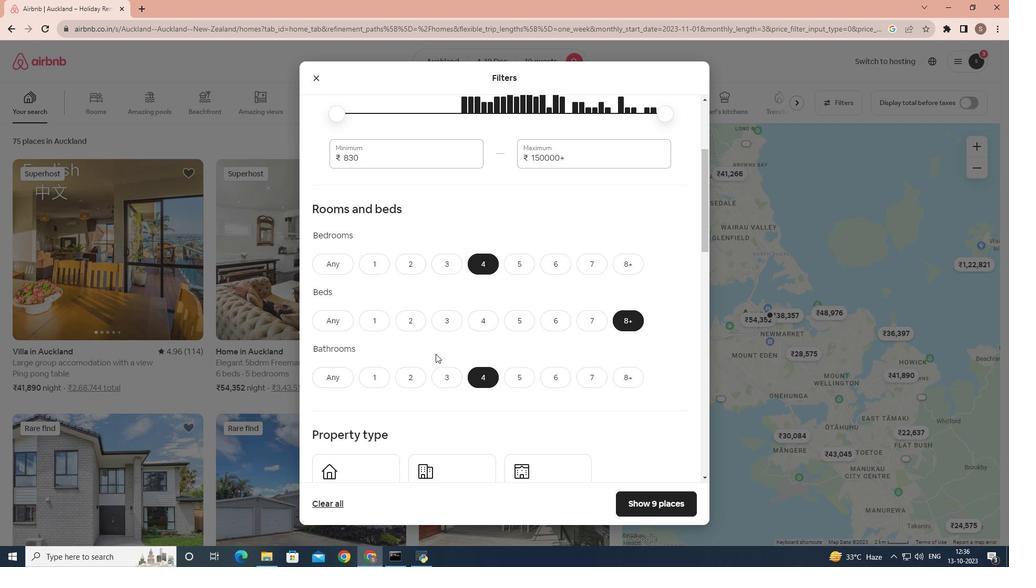 
Action: Mouse scrolled (435, 353) with delta (0, 0)
Screenshot: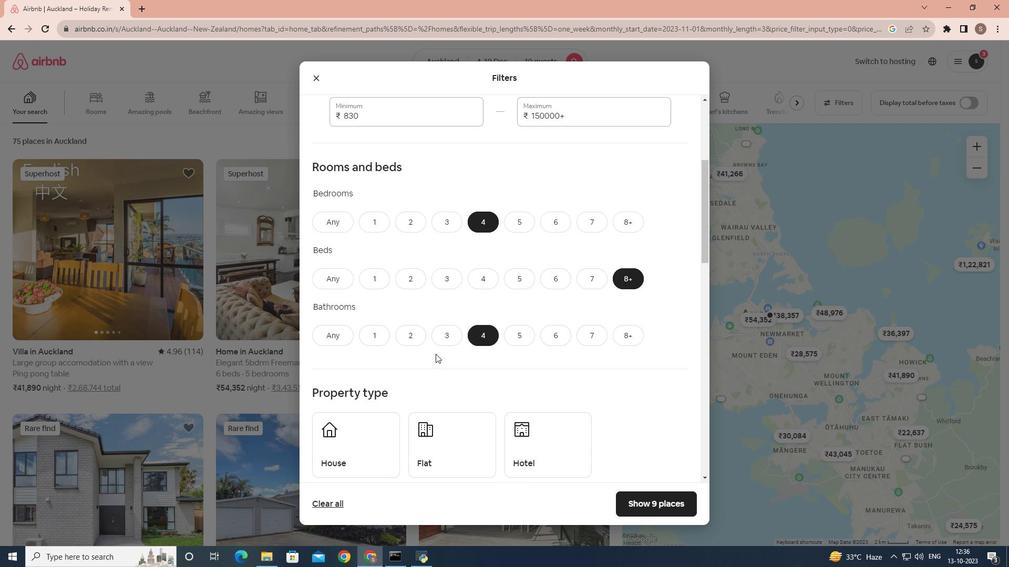 
Action: Mouse scrolled (435, 353) with delta (0, 0)
Screenshot: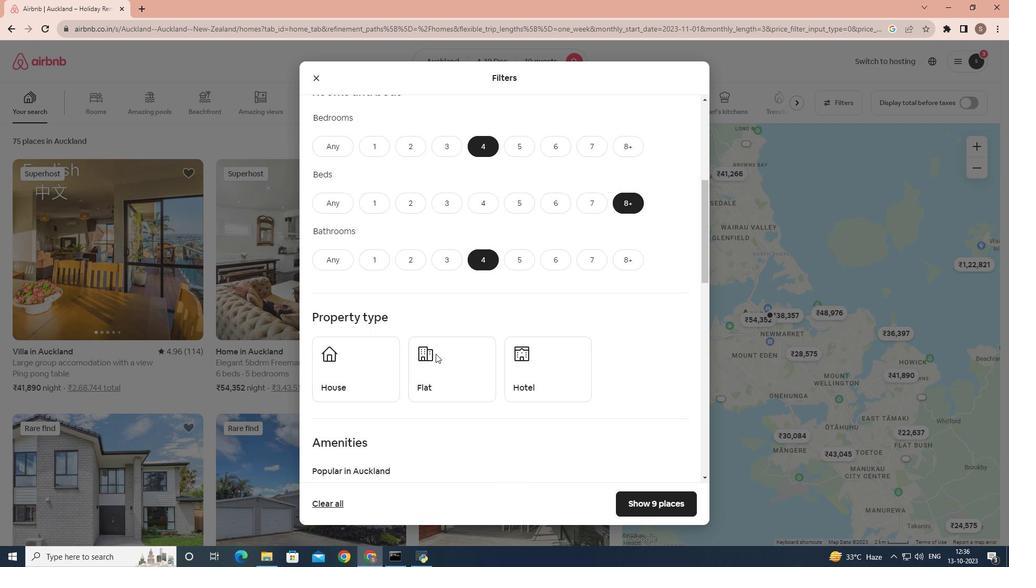 
Action: Mouse moved to (435, 351)
Screenshot: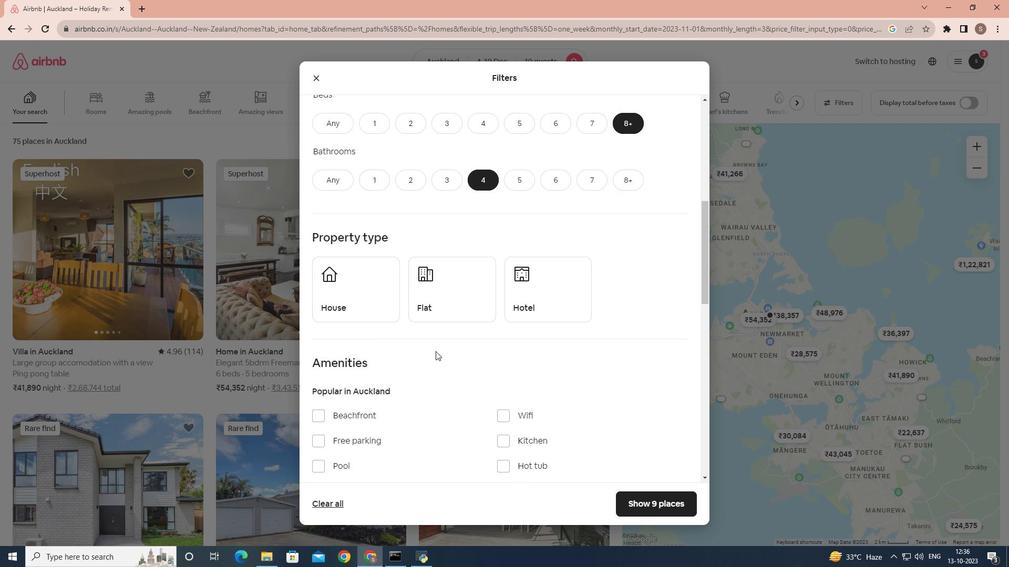 
Action: Mouse scrolled (435, 351) with delta (0, 0)
Screenshot: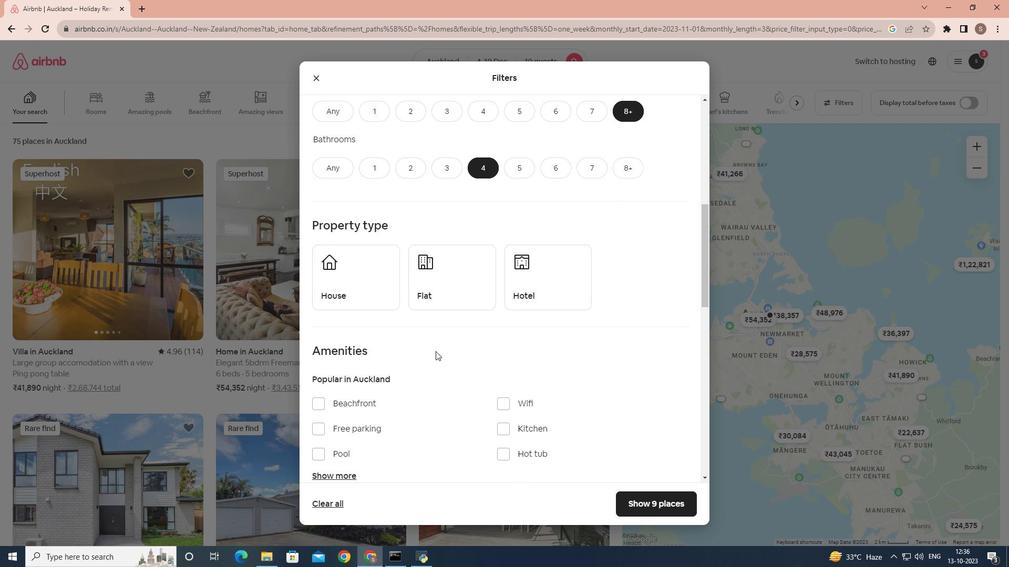 
Action: Mouse scrolled (435, 351) with delta (0, 0)
Screenshot: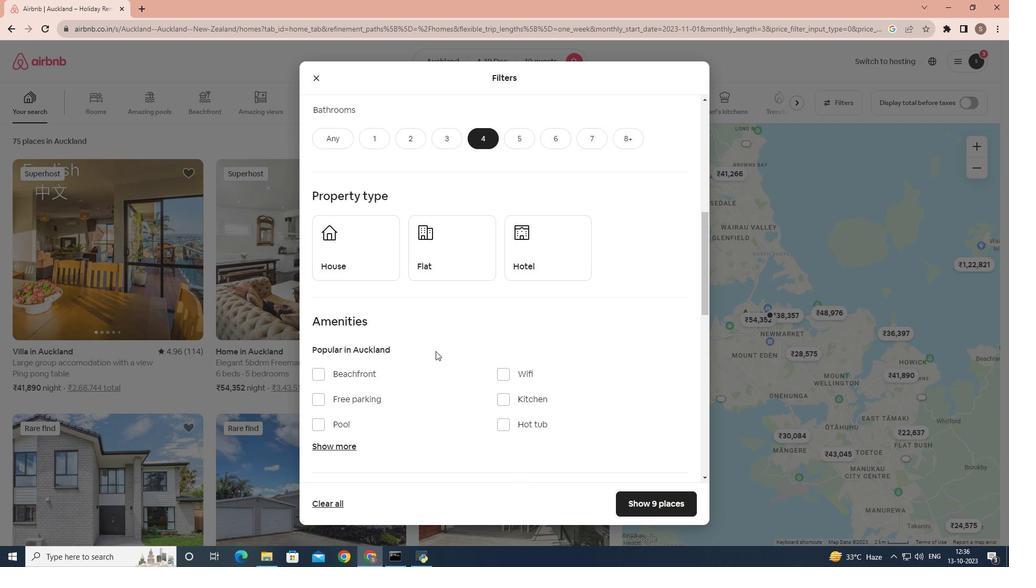 
Action: Mouse moved to (348, 195)
Screenshot: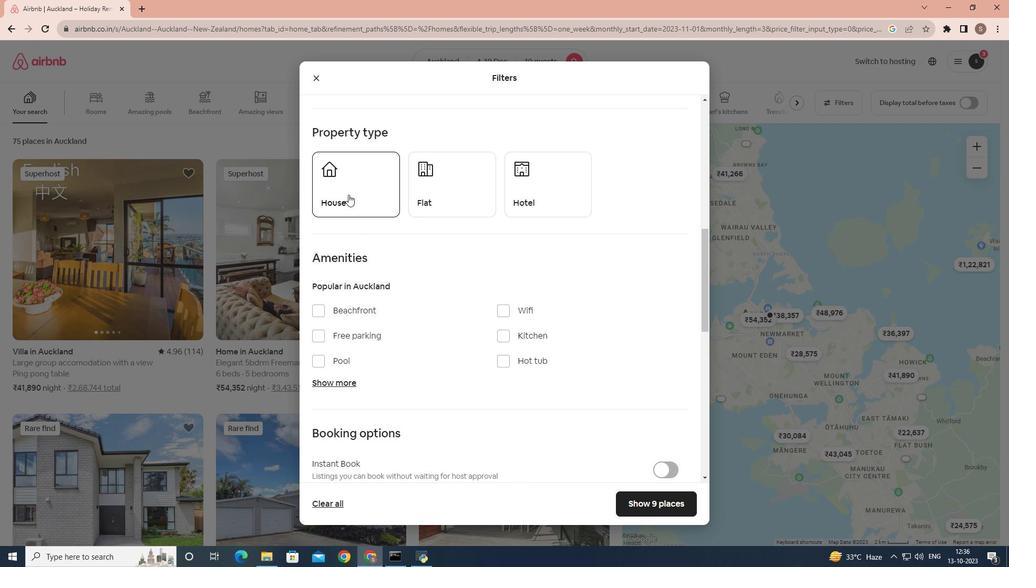 
Action: Mouse pressed left at (348, 195)
Screenshot: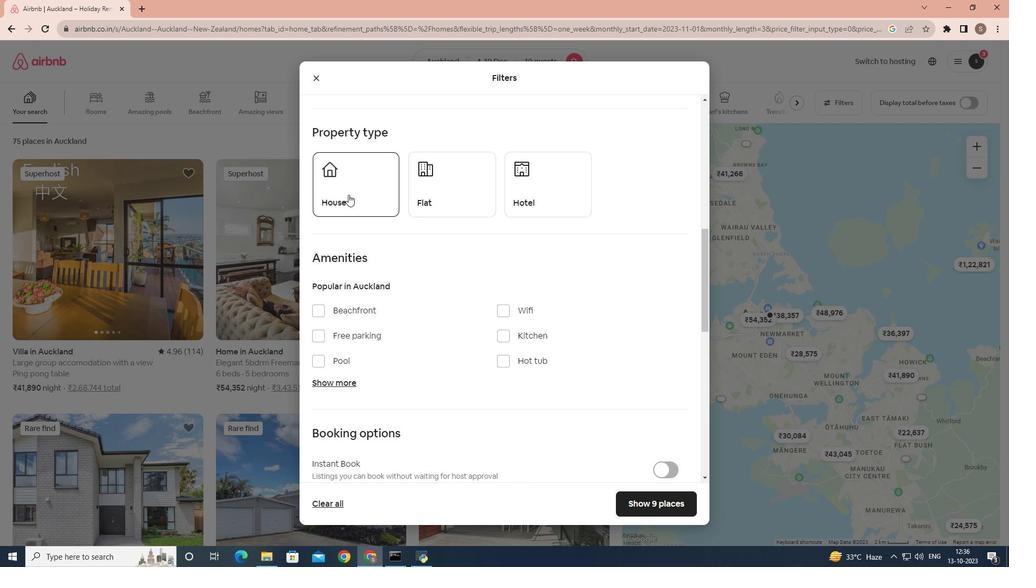 
Action: Mouse moved to (348, 321)
Screenshot: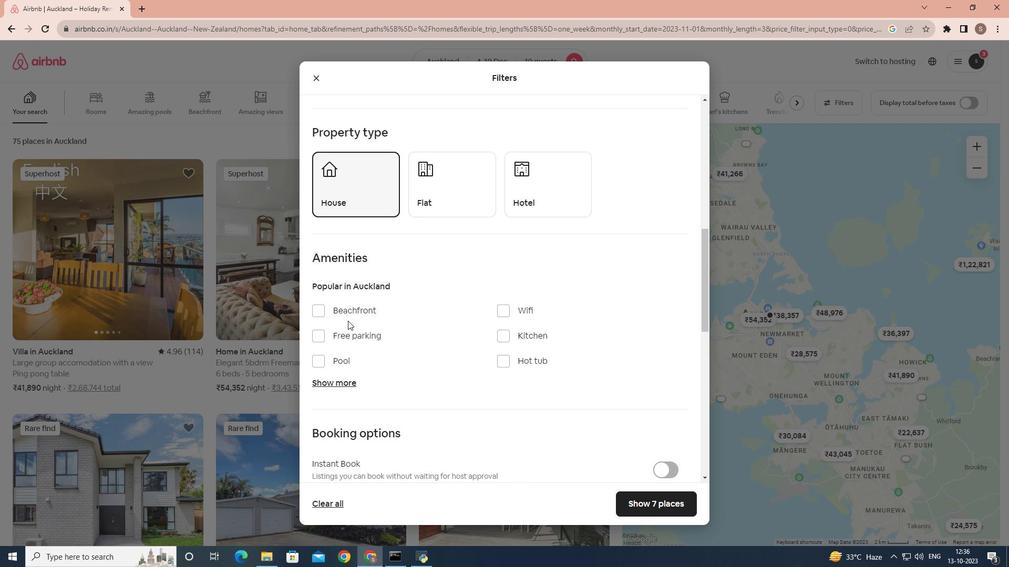 
Action: Mouse scrolled (348, 320) with delta (0, 0)
Screenshot: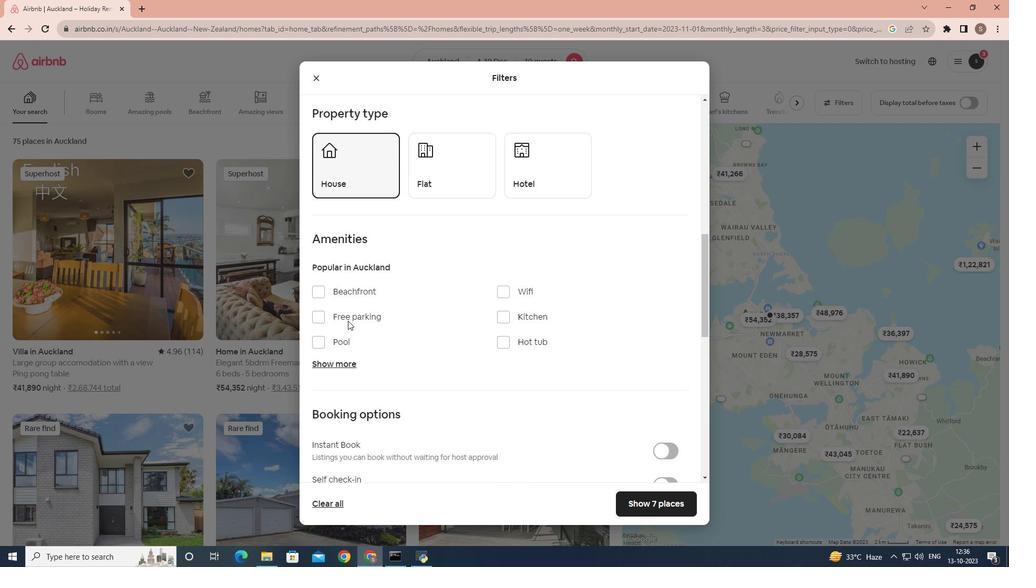
Action: Mouse moved to (339, 331)
Screenshot: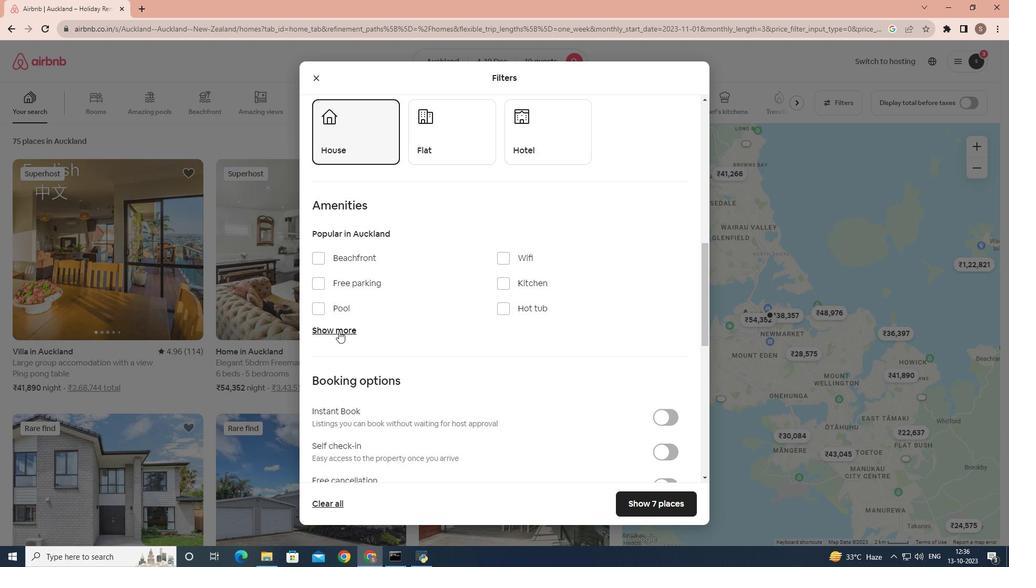 
Action: Mouse pressed left at (339, 331)
Screenshot: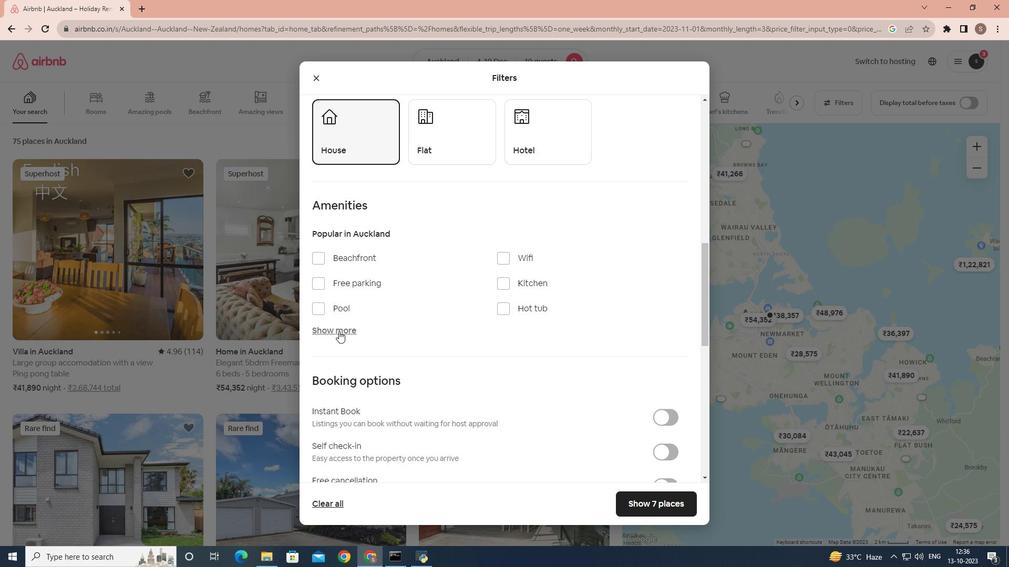 
Action: Mouse moved to (516, 260)
Screenshot: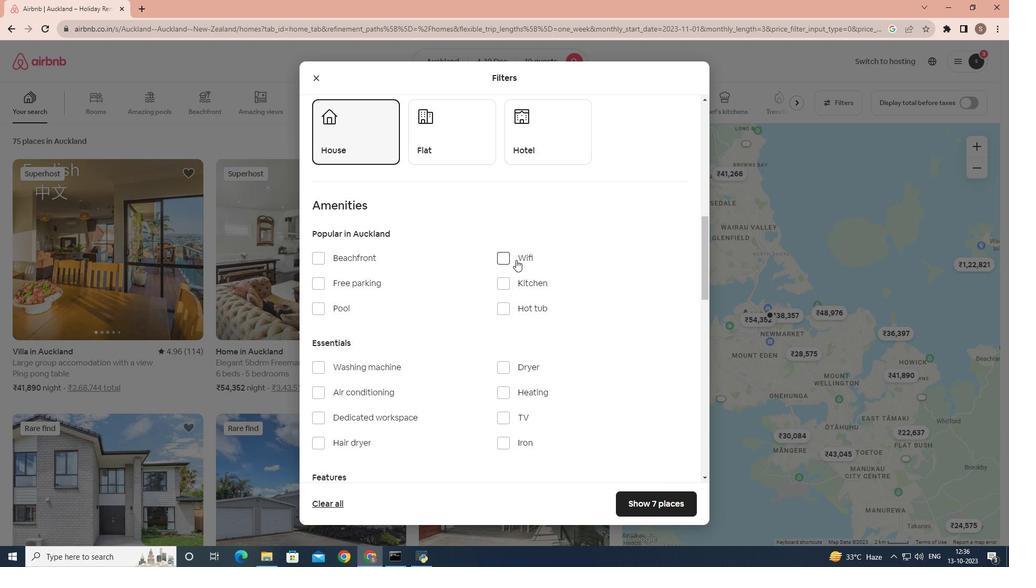 
Action: Mouse pressed left at (516, 260)
Screenshot: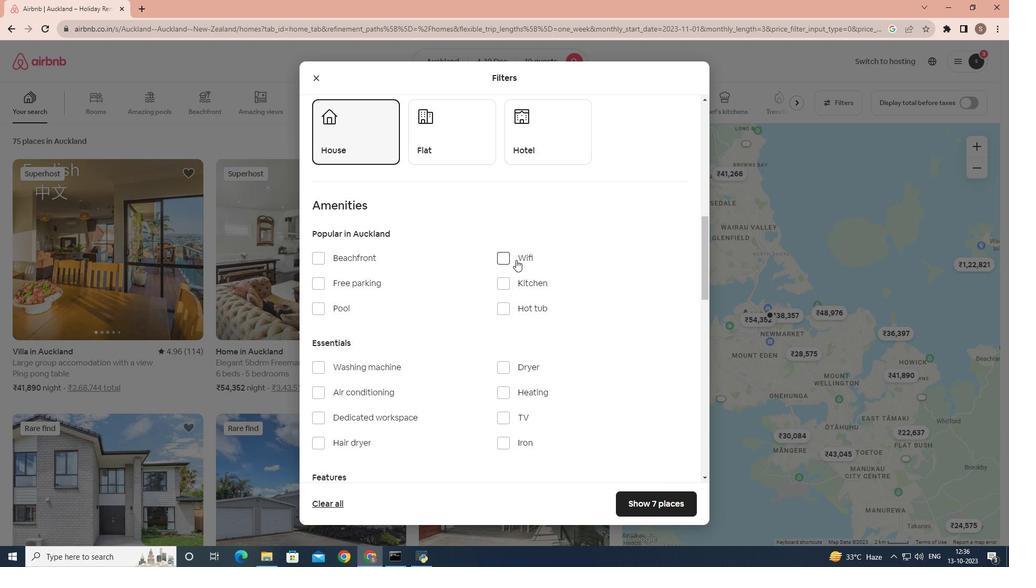 
Action: Mouse moved to (466, 322)
Screenshot: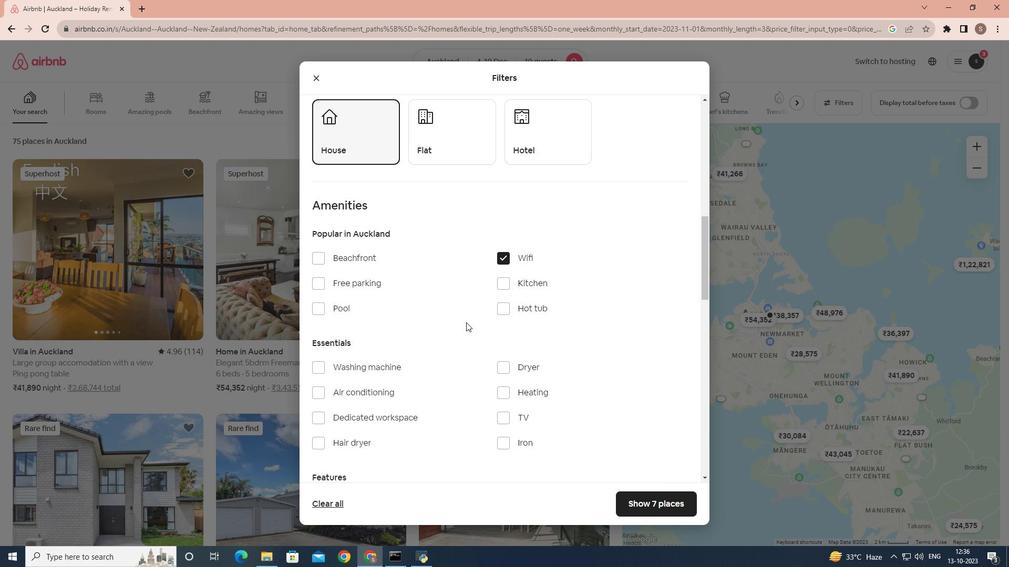 
Action: Mouse scrolled (466, 322) with delta (0, 0)
Screenshot: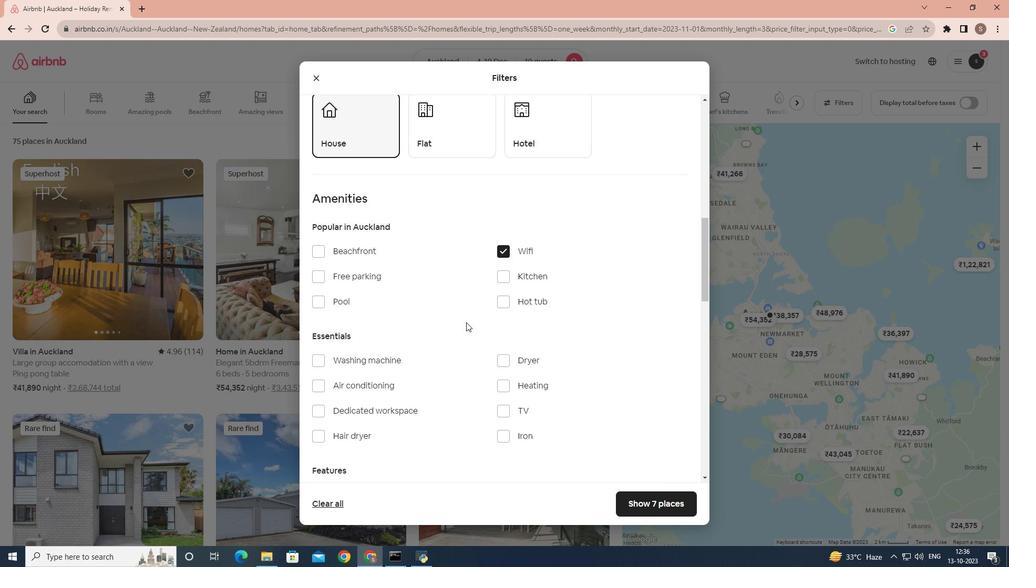 
Action: Mouse scrolled (466, 322) with delta (0, 0)
Screenshot: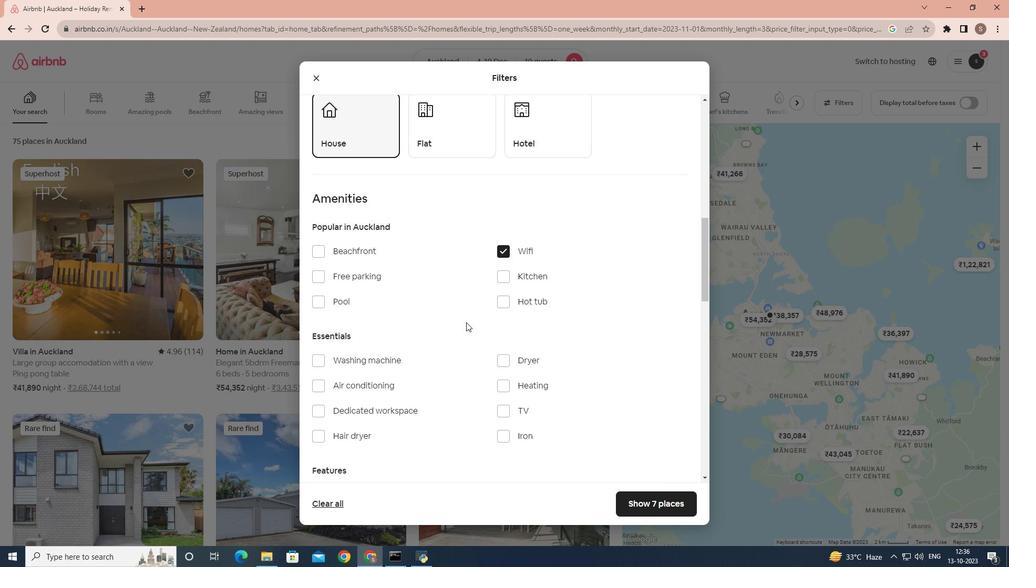 
Action: Mouse moved to (510, 314)
Screenshot: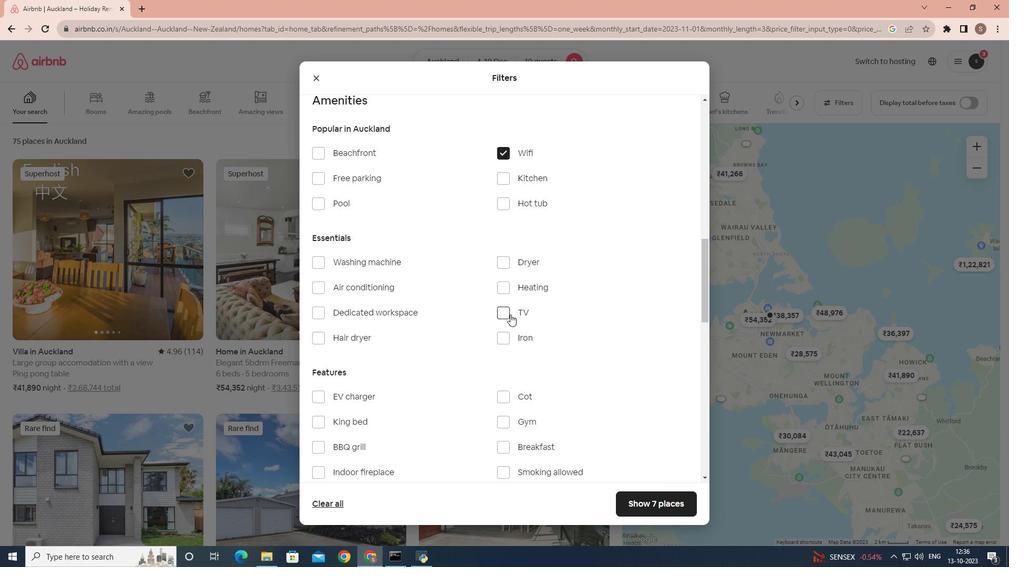 
Action: Mouse pressed left at (510, 314)
Screenshot: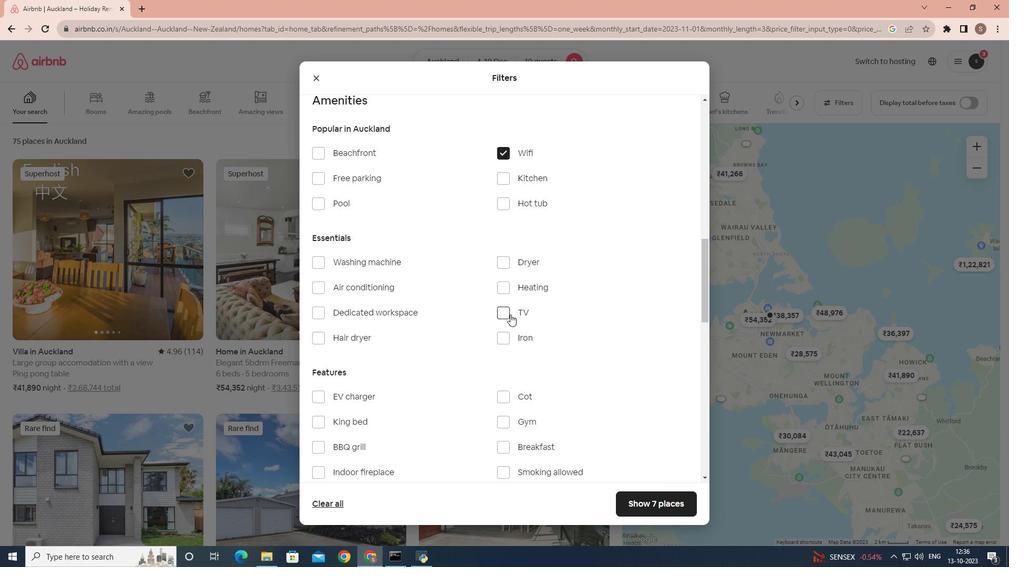 
Action: Mouse scrolled (510, 314) with delta (0, 0)
Screenshot: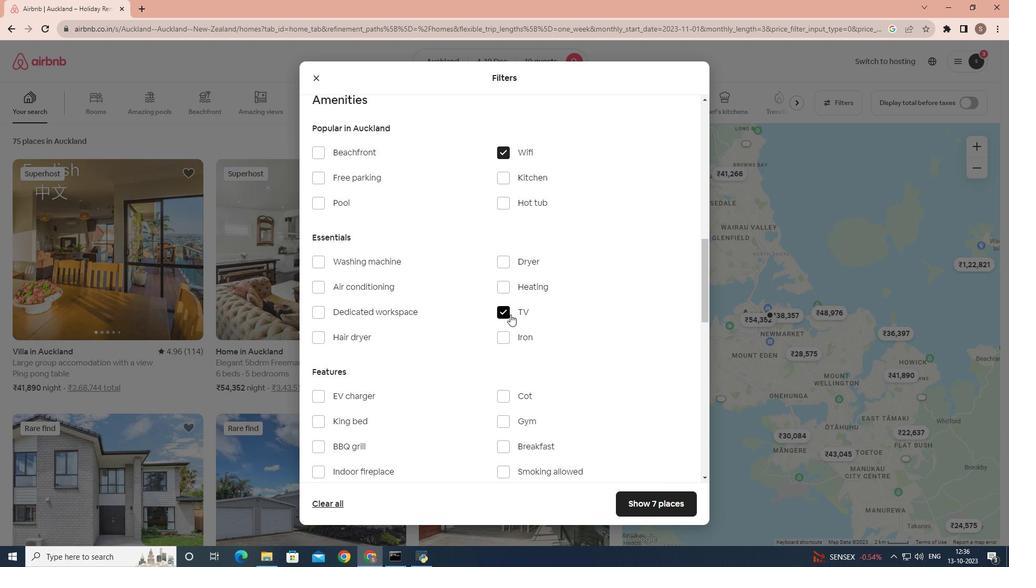 
Action: Mouse scrolled (510, 314) with delta (0, 0)
Screenshot: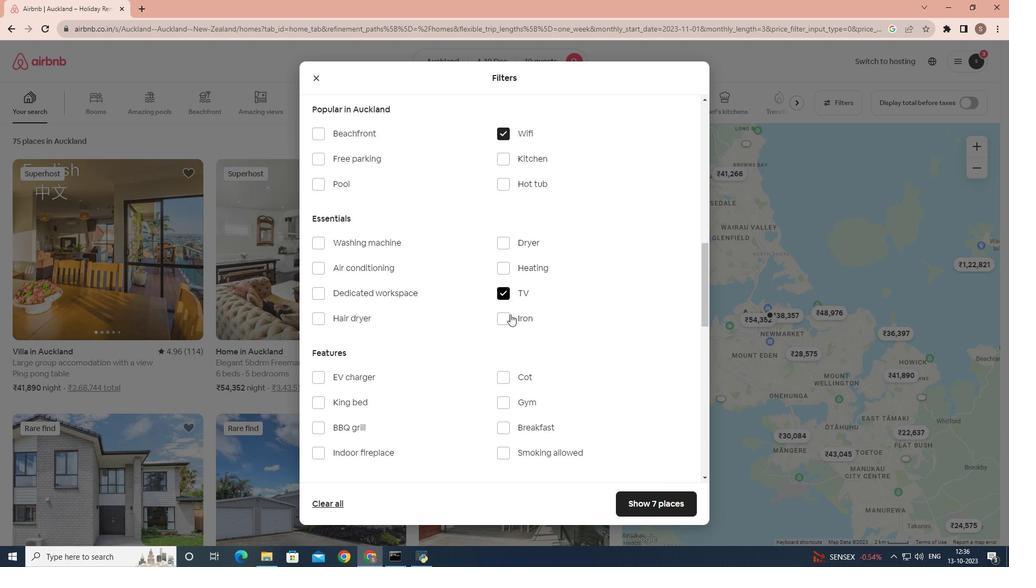 
Action: Mouse moved to (506, 318)
Screenshot: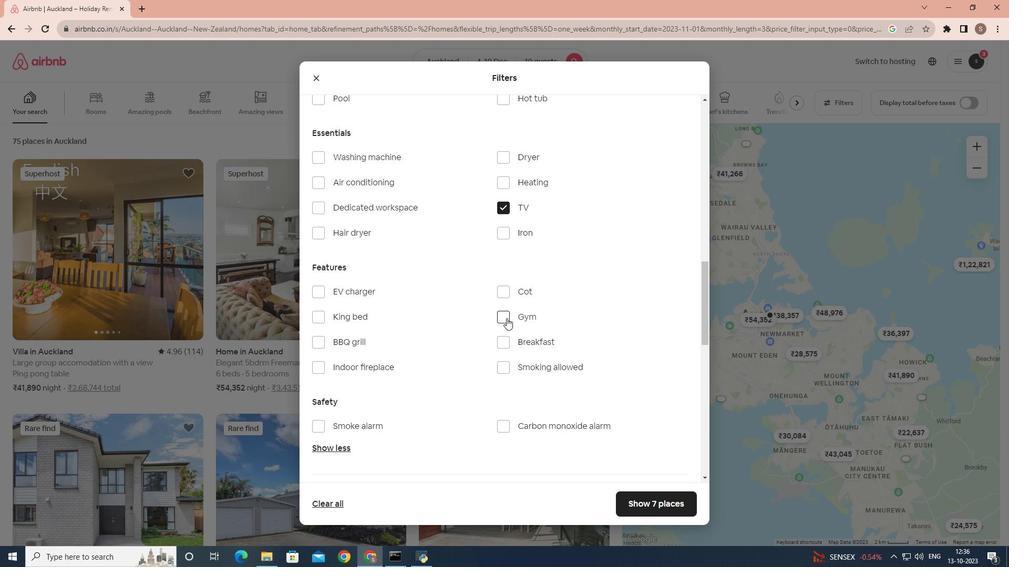 
Action: Mouse pressed left at (506, 318)
Screenshot: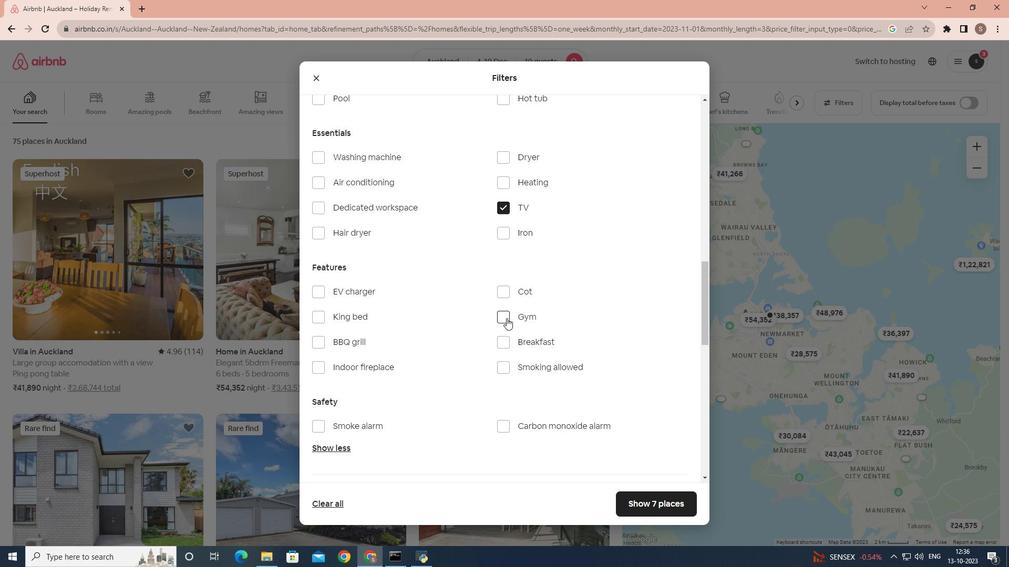 
Action: Mouse moved to (505, 345)
Screenshot: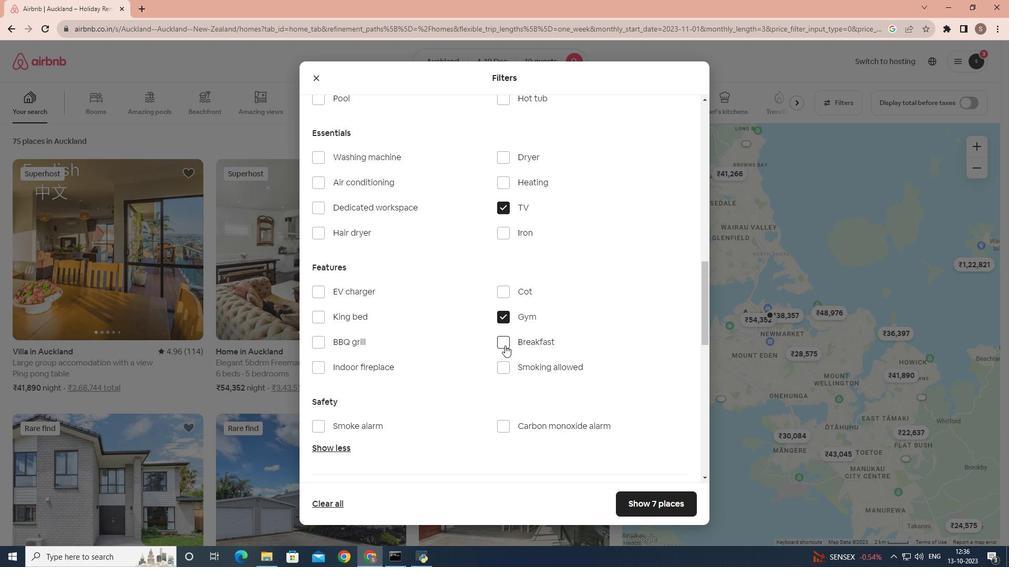 
Action: Mouse pressed left at (505, 345)
Screenshot: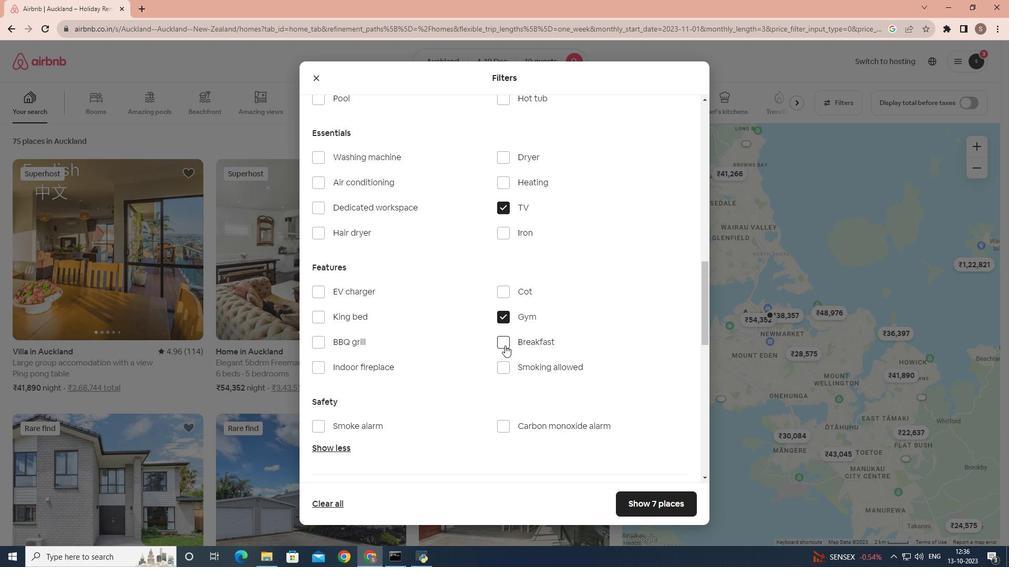 
Action: Mouse moved to (492, 300)
Screenshot: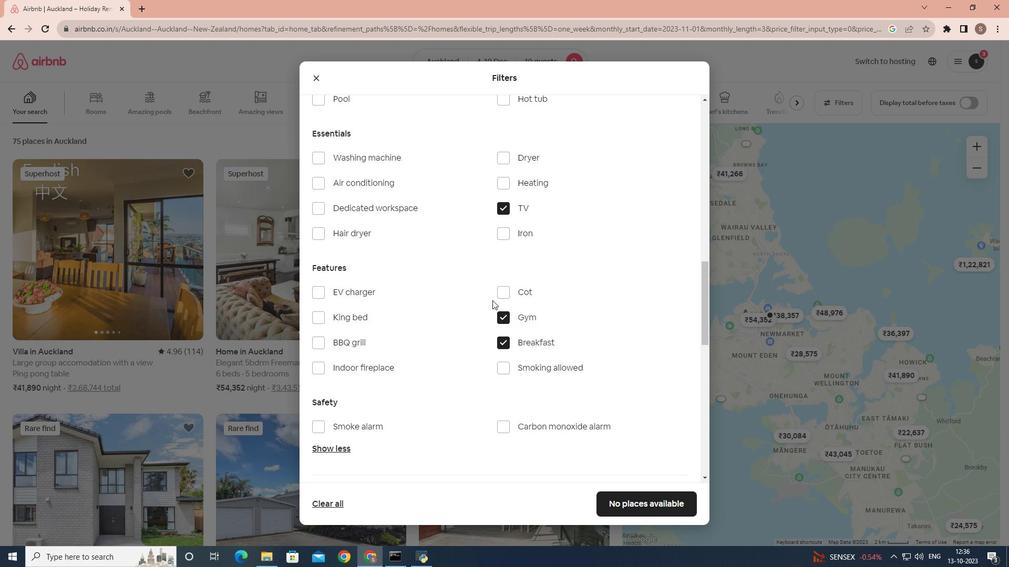 
Action: Mouse scrolled (492, 301) with delta (0, 0)
Screenshot: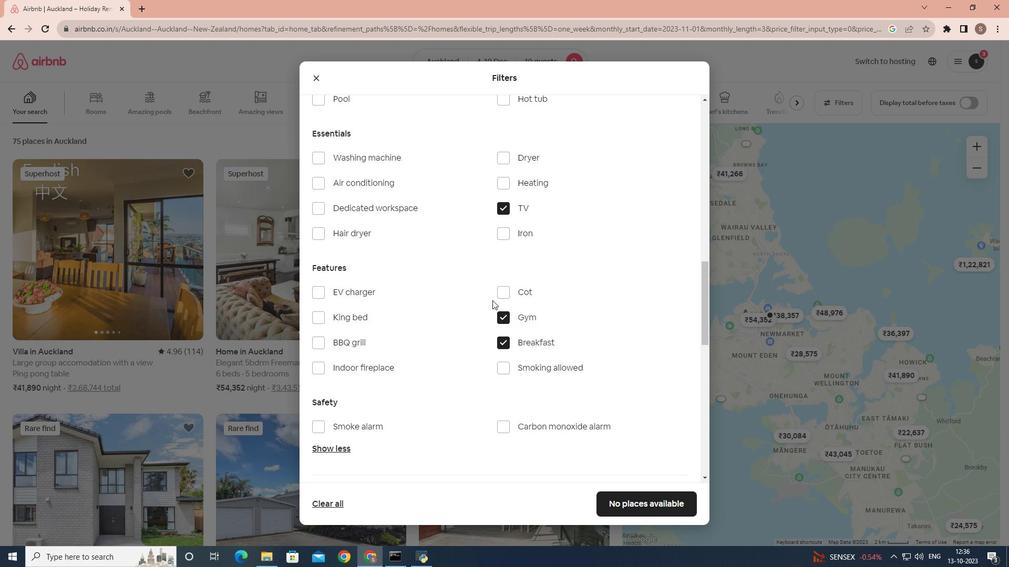 
Action: Mouse scrolled (492, 301) with delta (0, 0)
Screenshot: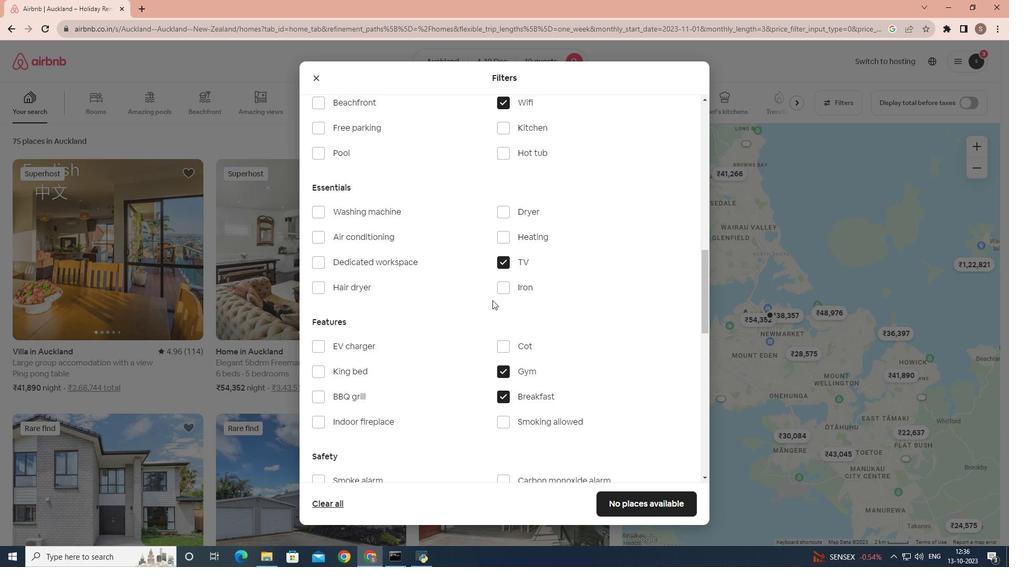 
Action: Mouse moved to (349, 176)
Screenshot: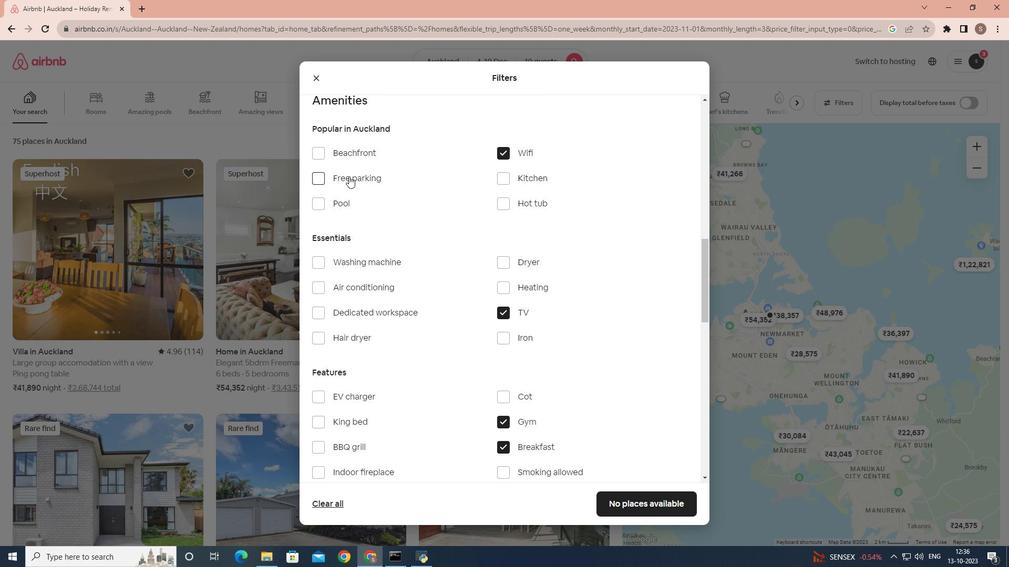 
Action: Mouse pressed left at (349, 176)
Screenshot: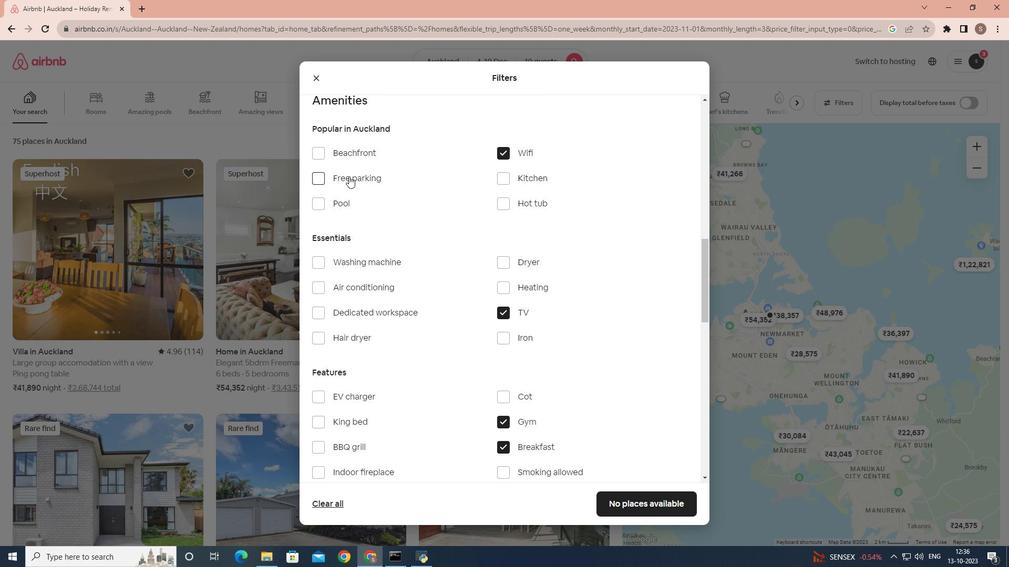
Action: Mouse moved to (483, 272)
Screenshot: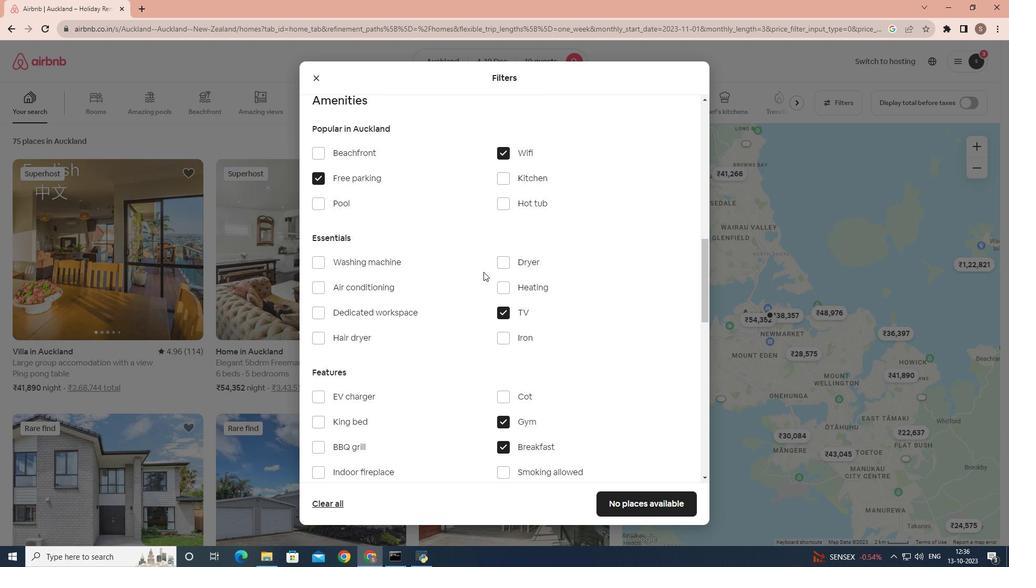 
Action: Mouse scrolled (483, 271) with delta (0, 0)
Screenshot: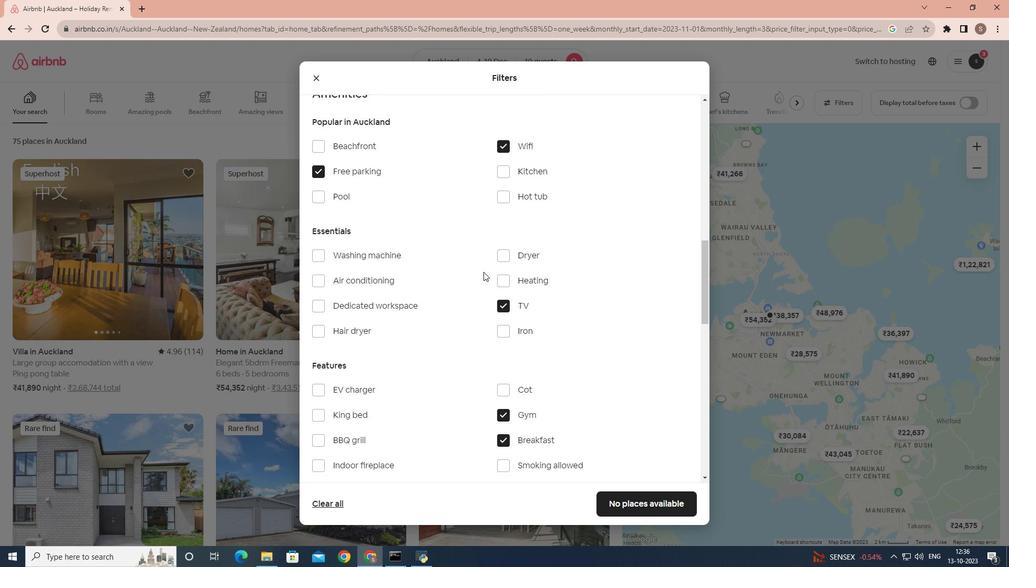
Action: Mouse scrolled (483, 271) with delta (0, 0)
Screenshot: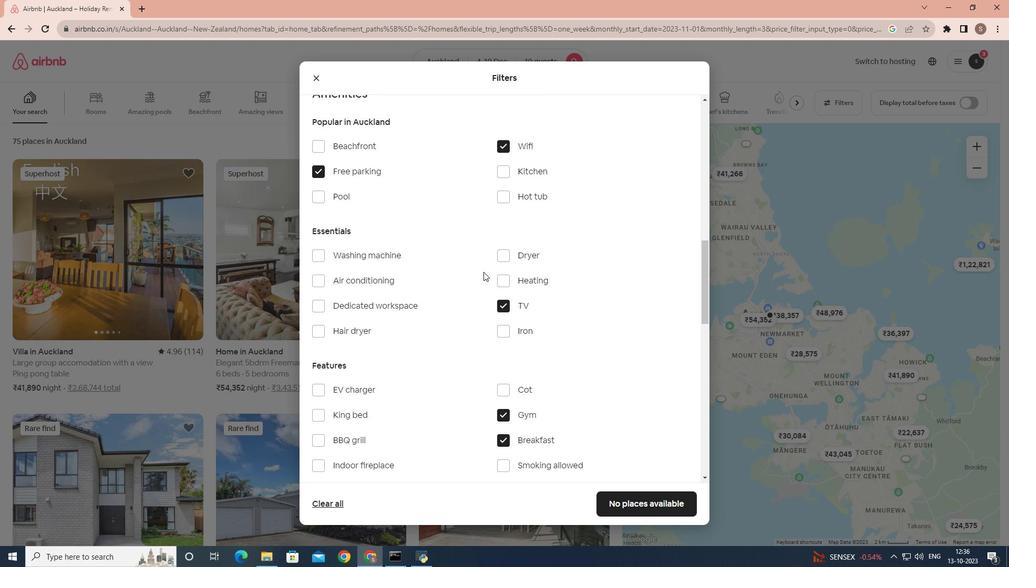 
Action: Mouse scrolled (483, 271) with delta (0, 0)
Screenshot: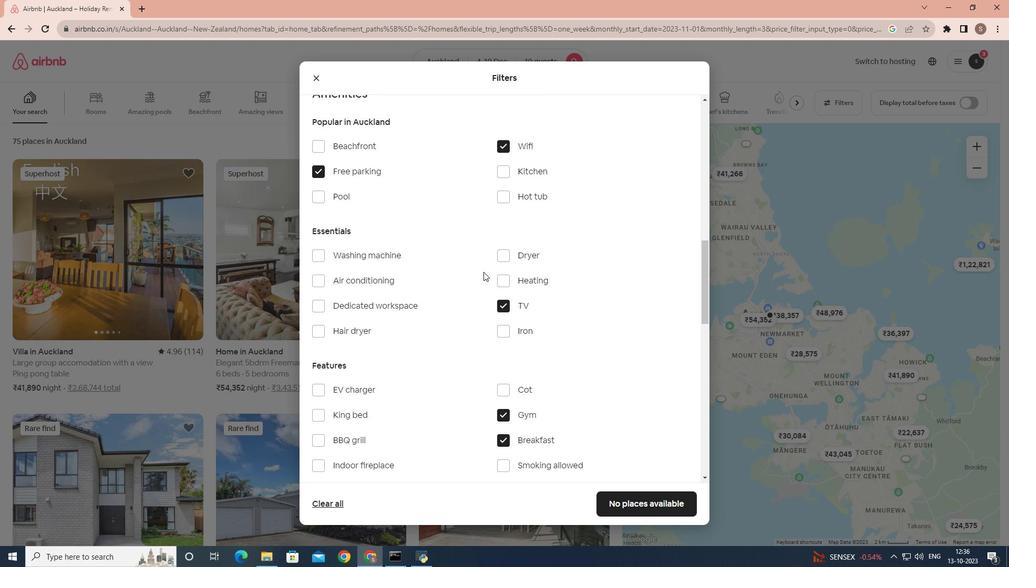 
Action: Mouse scrolled (483, 271) with delta (0, 0)
Screenshot: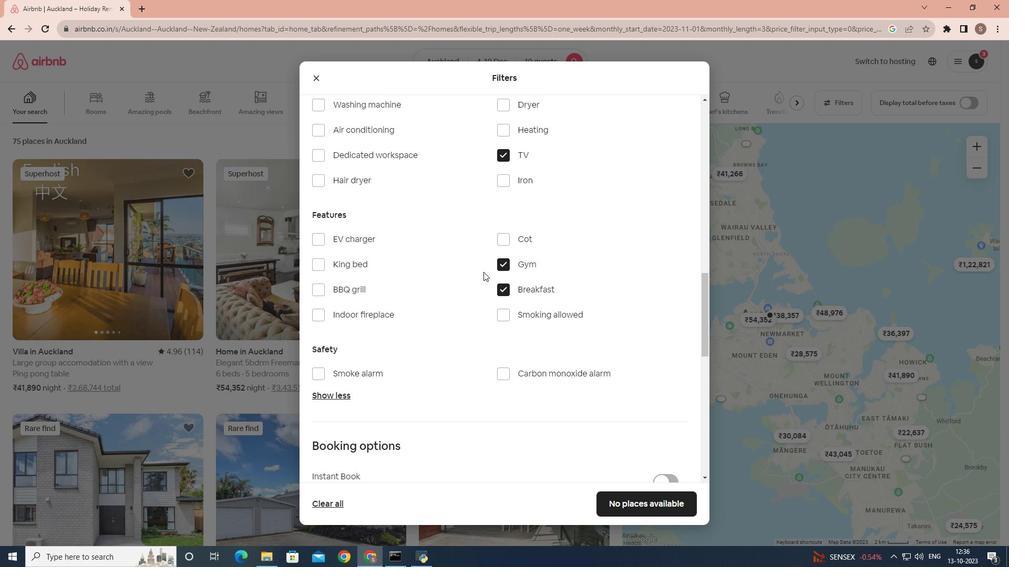 
Action: Mouse scrolled (483, 271) with delta (0, 0)
Screenshot: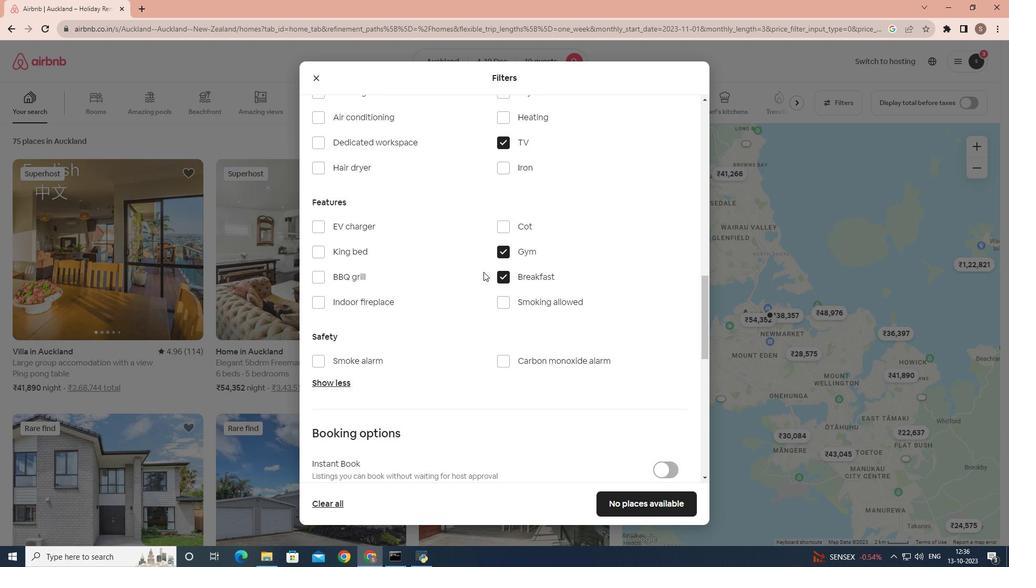 
Action: Mouse scrolled (483, 271) with delta (0, 0)
Screenshot: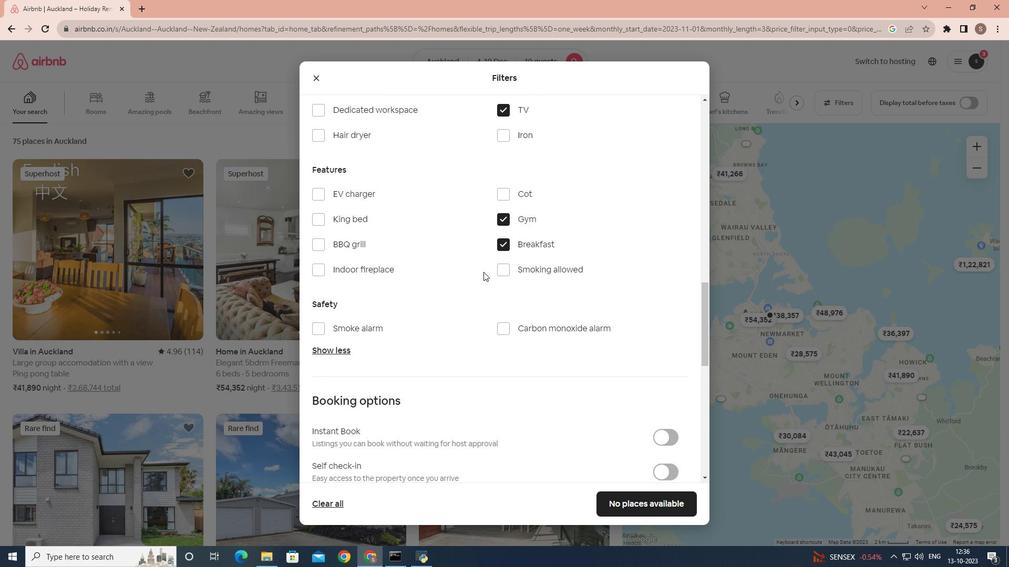 
Action: Mouse moved to (638, 497)
Screenshot: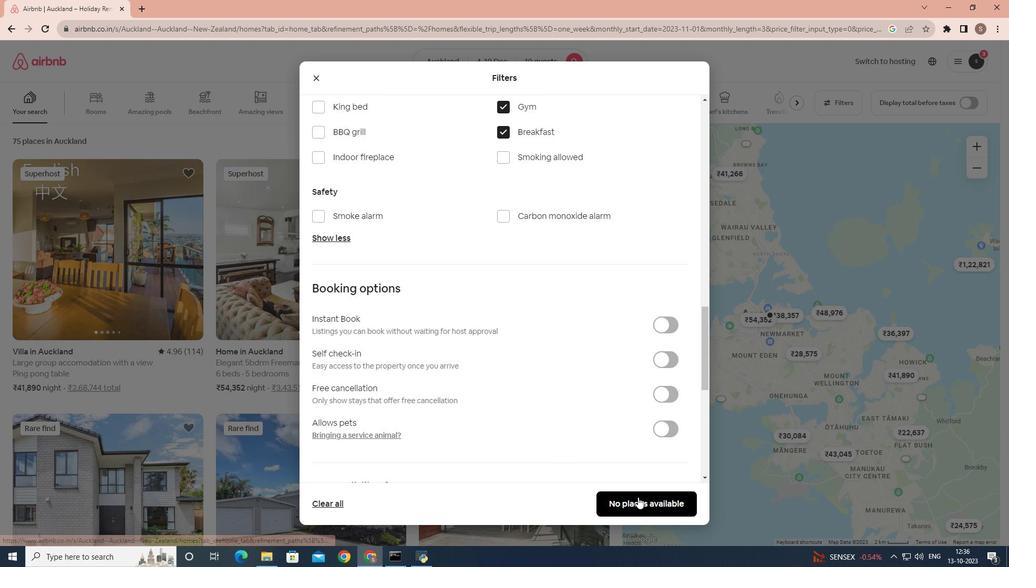 
Action: Mouse pressed left at (638, 497)
Screenshot: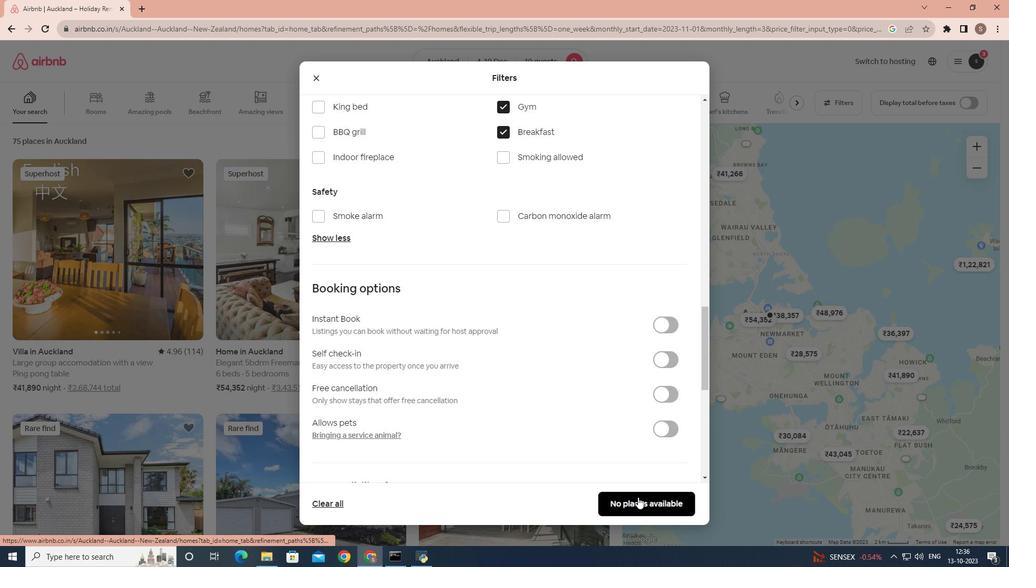 
